 Task: Sort the products in the category "Tofu & Meat Alternatives" by price (highest first).
Action: Mouse moved to (839, 310)
Screenshot: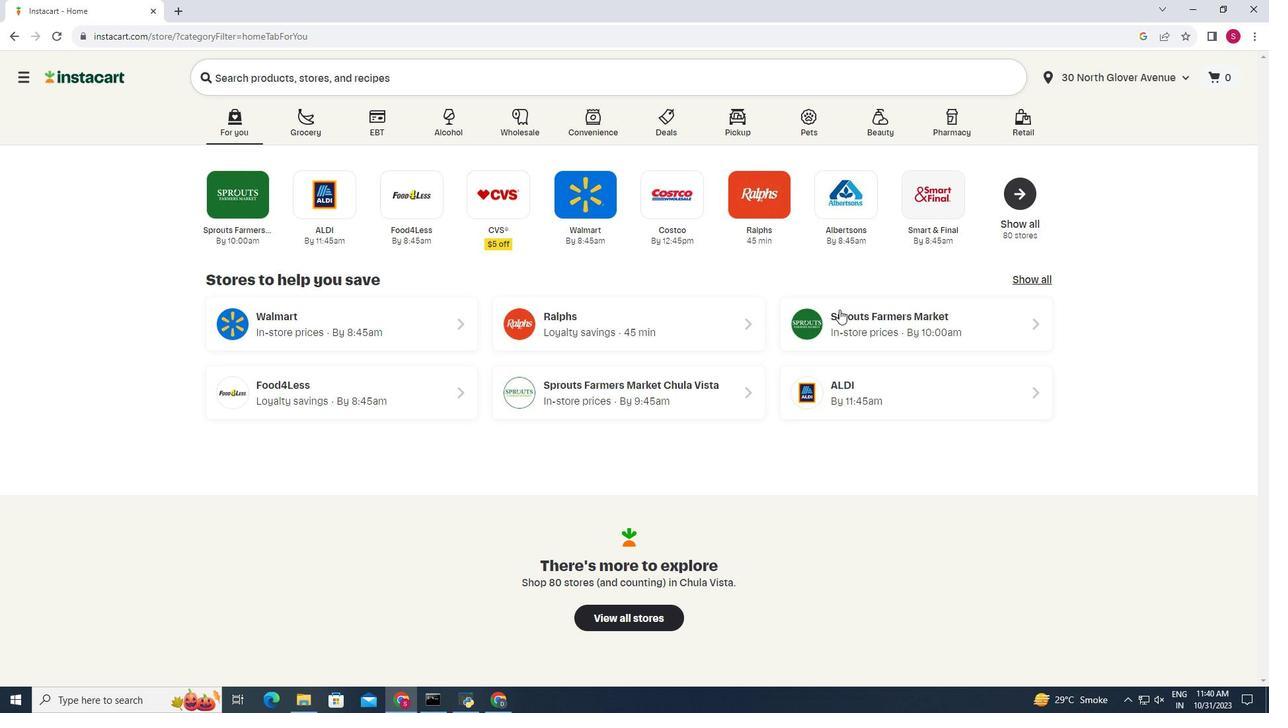 
Action: Mouse pressed left at (839, 310)
Screenshot: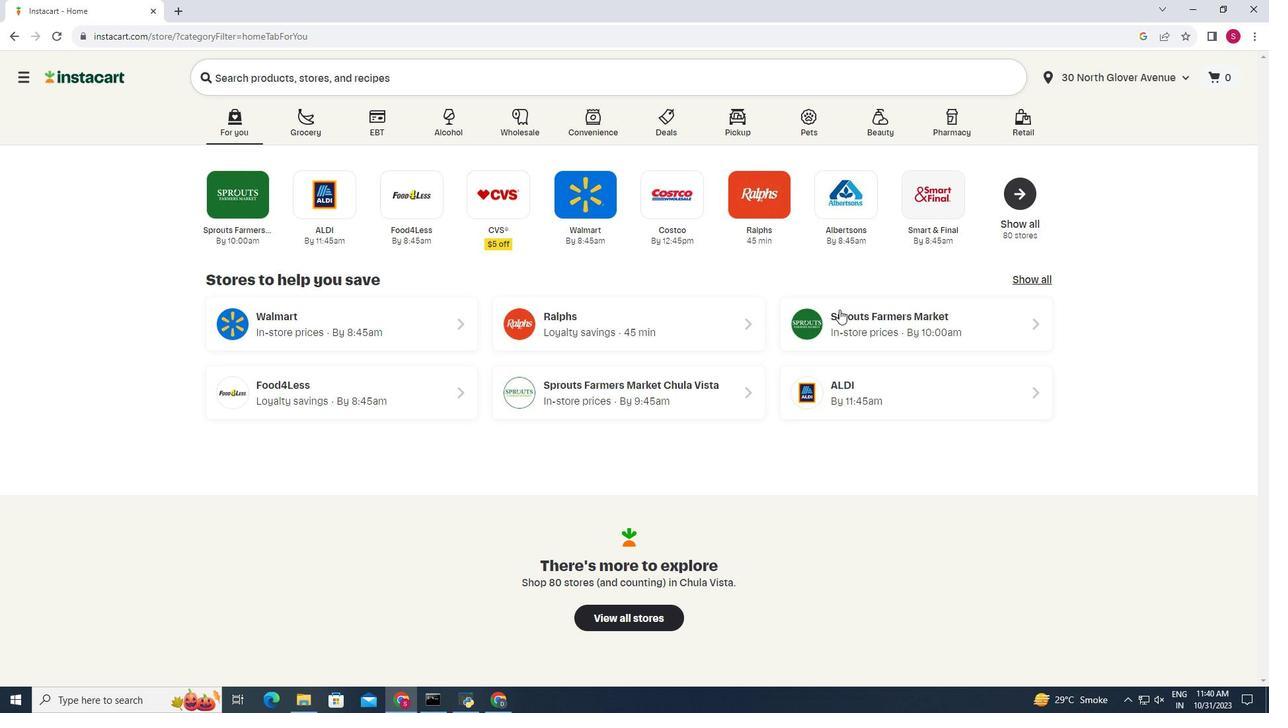 
Action: Mouse moved to (32, 573)
Screenshot: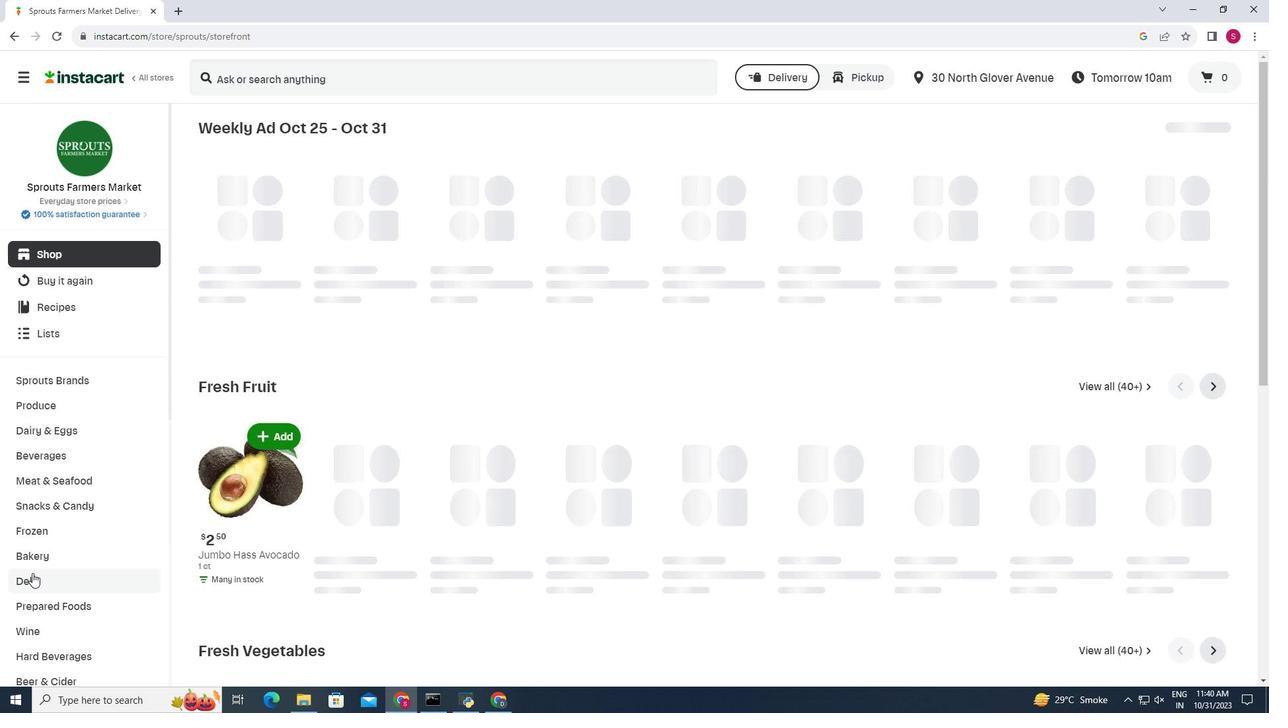 
Action: Mouse pressed left at (32, 573)
Screenshot: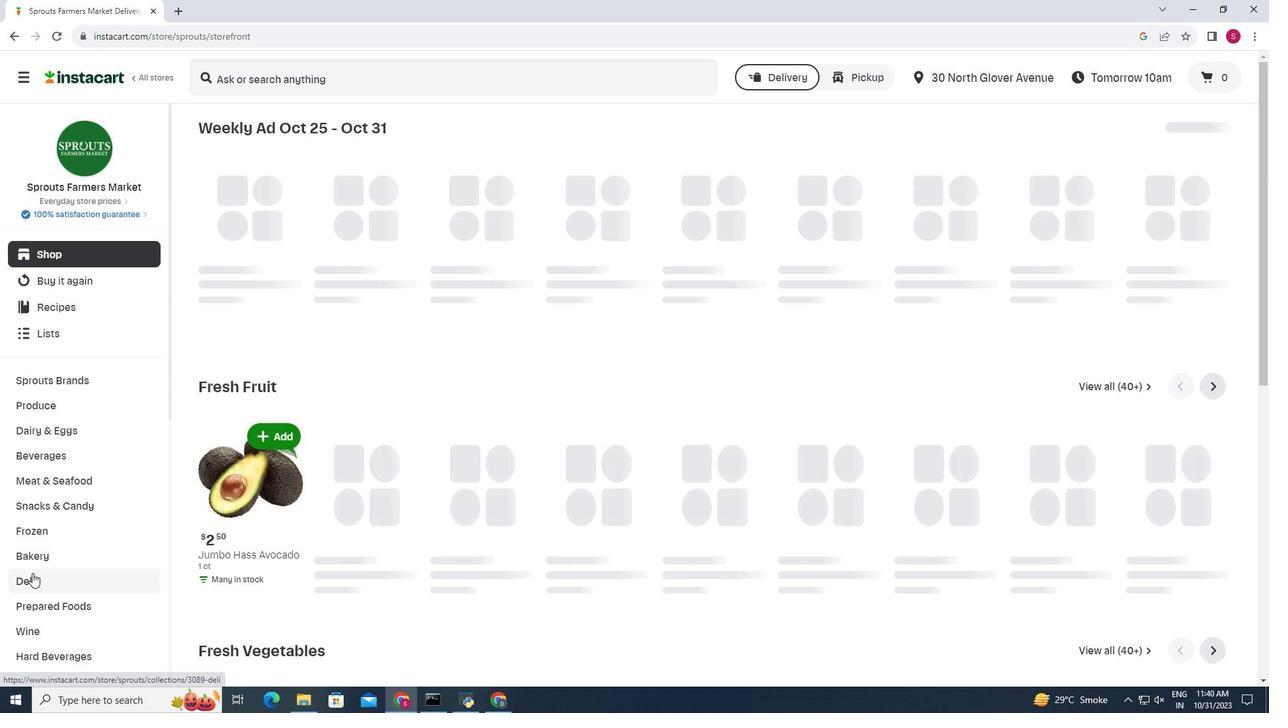 
Action: Mouse moved to (590, 166)
Screenshot: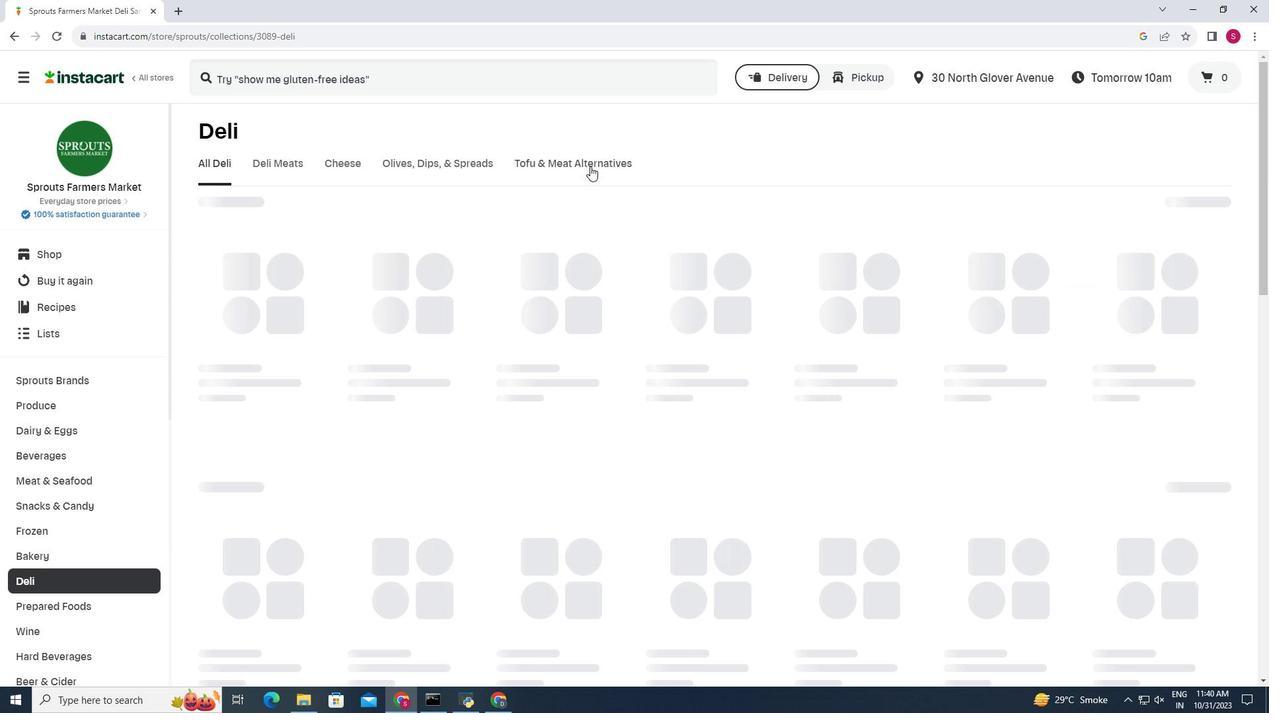 
Action: Mouse pressed left at (590, 166)
Screenshot: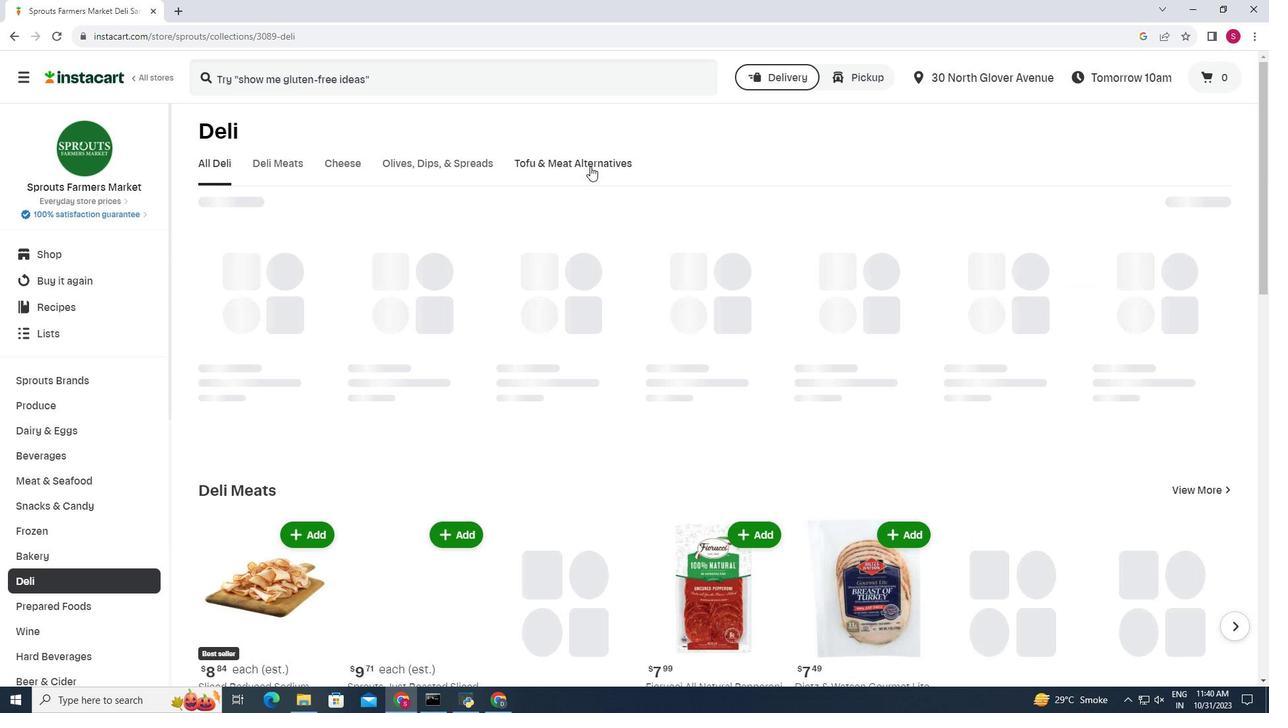 
Action: Mouse moved to (1215, 267)
Screenshot: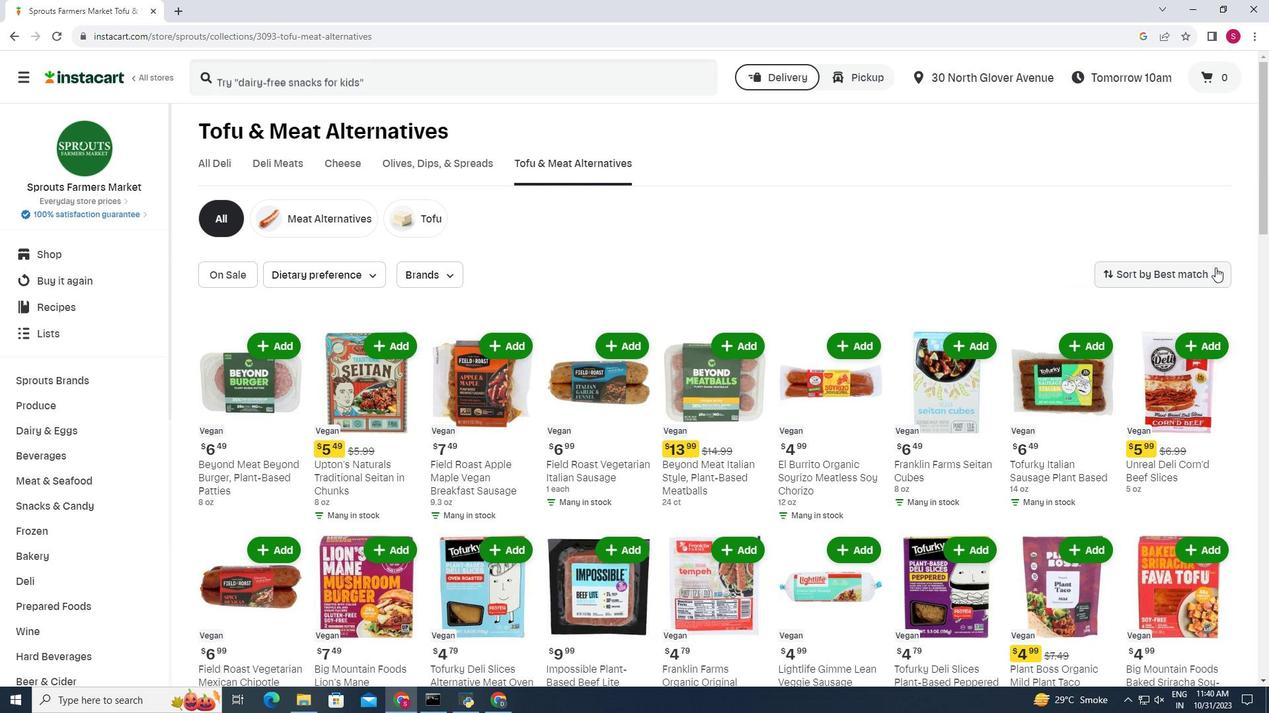 
Action: Mouse pressed left at (1215, 267)
Screenshot: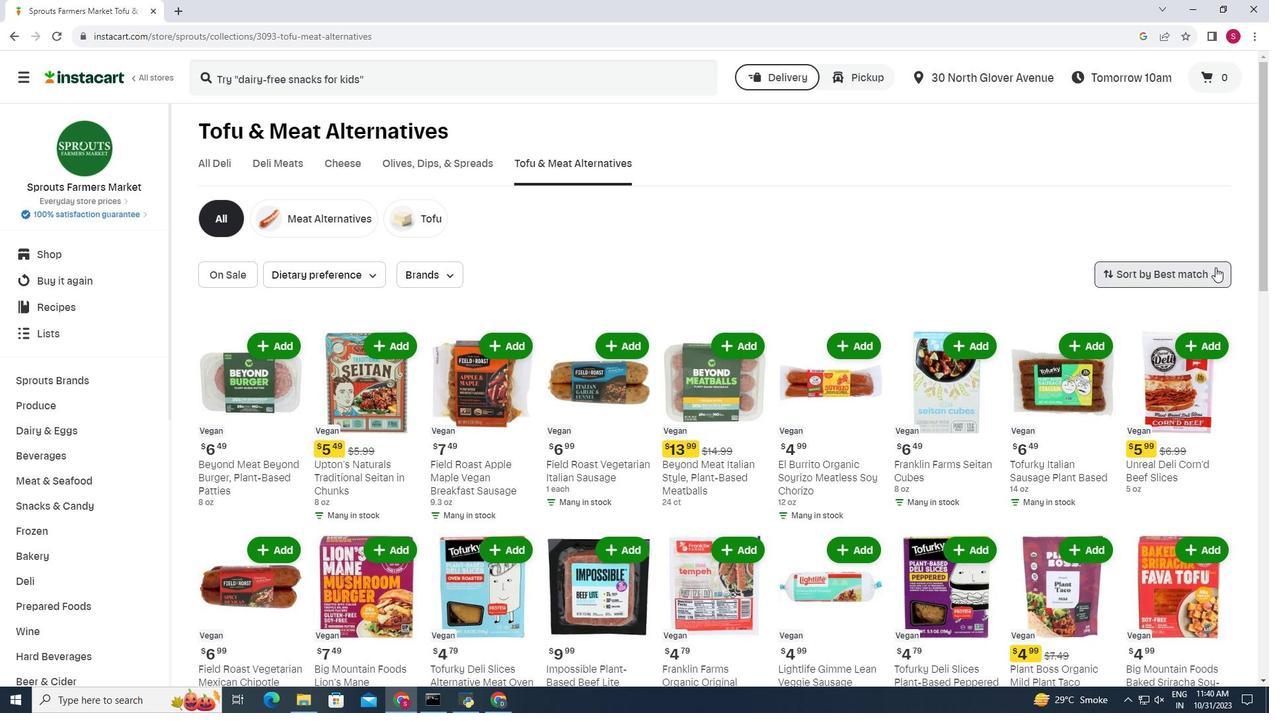 
Action: Mouse moved to (1190, 360)
Screenshot: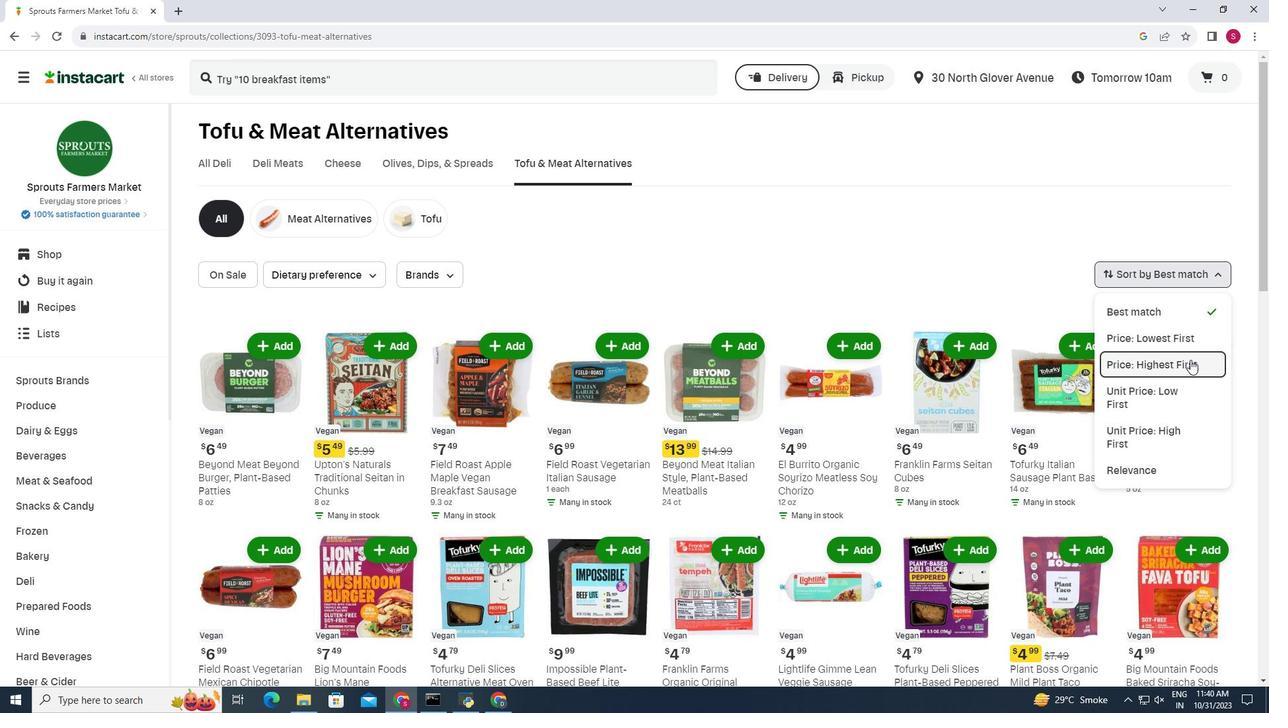 
Action: Mouse pressed left at (1190, 360)
Screenshot: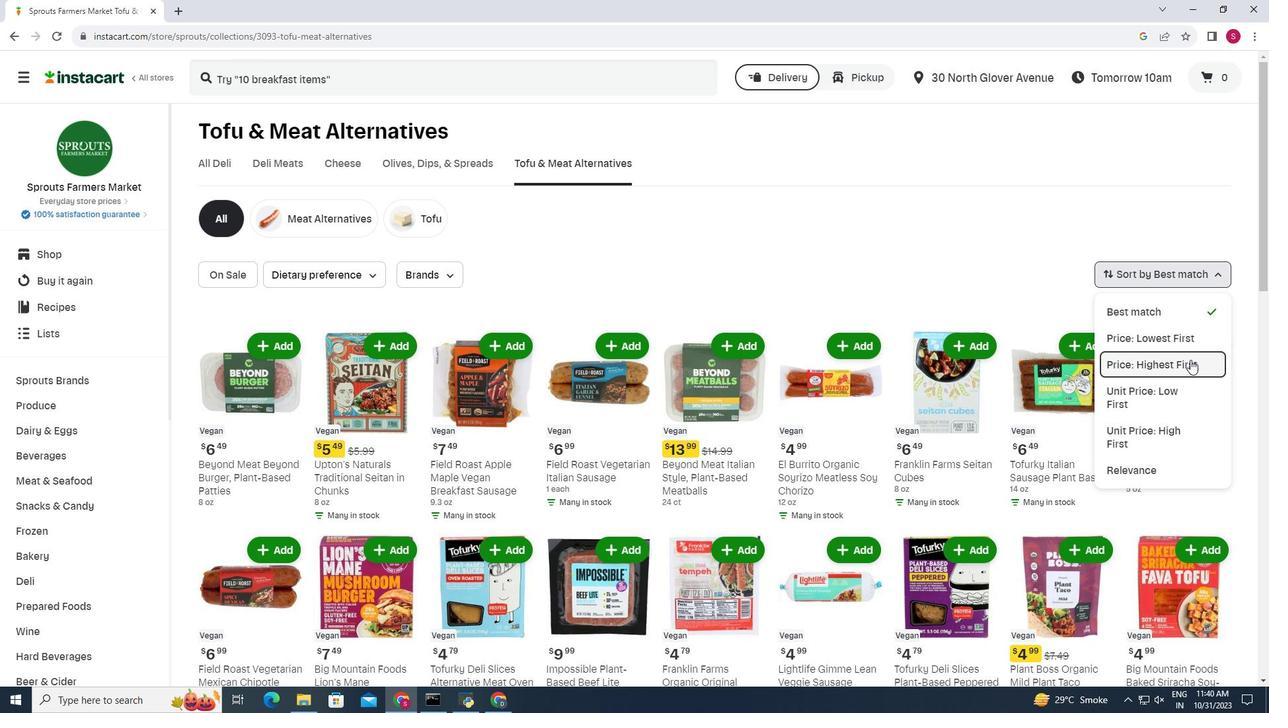 
Action: Mouse moved to (754, 269)
Screenshot: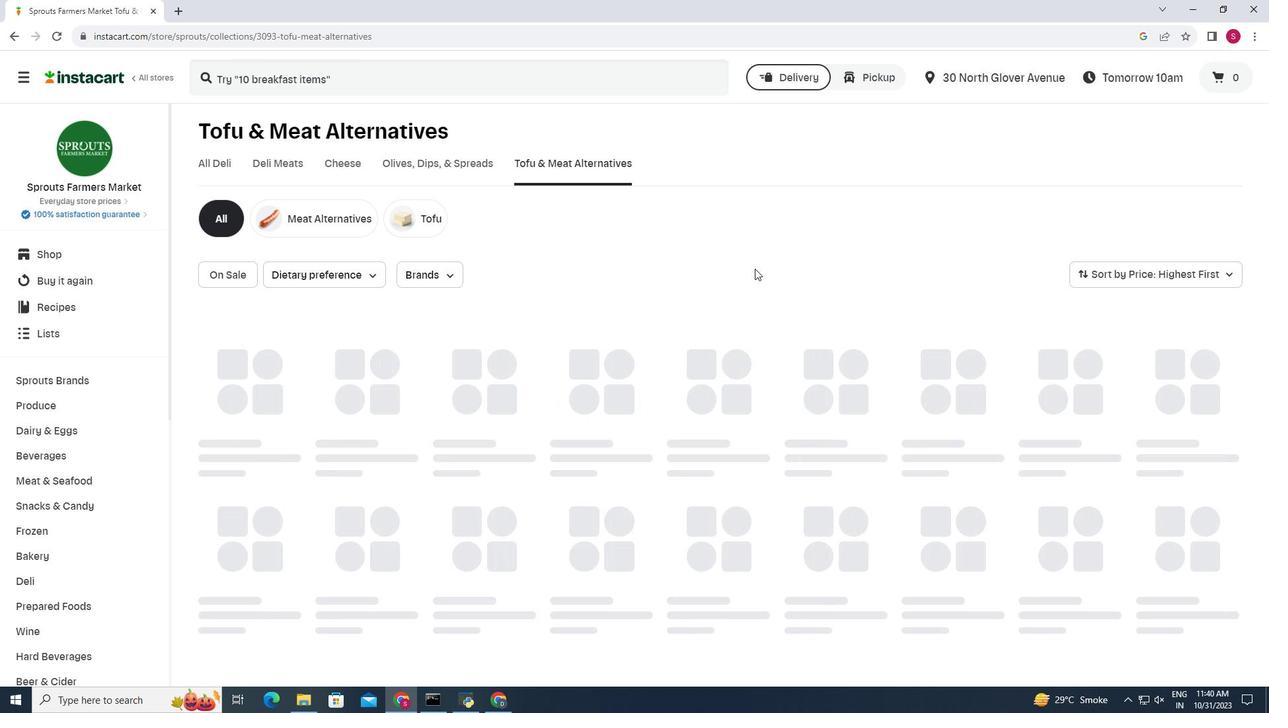 
Action: Mouse scrolled (754, 268) with delta (0, 0)
Screenshot: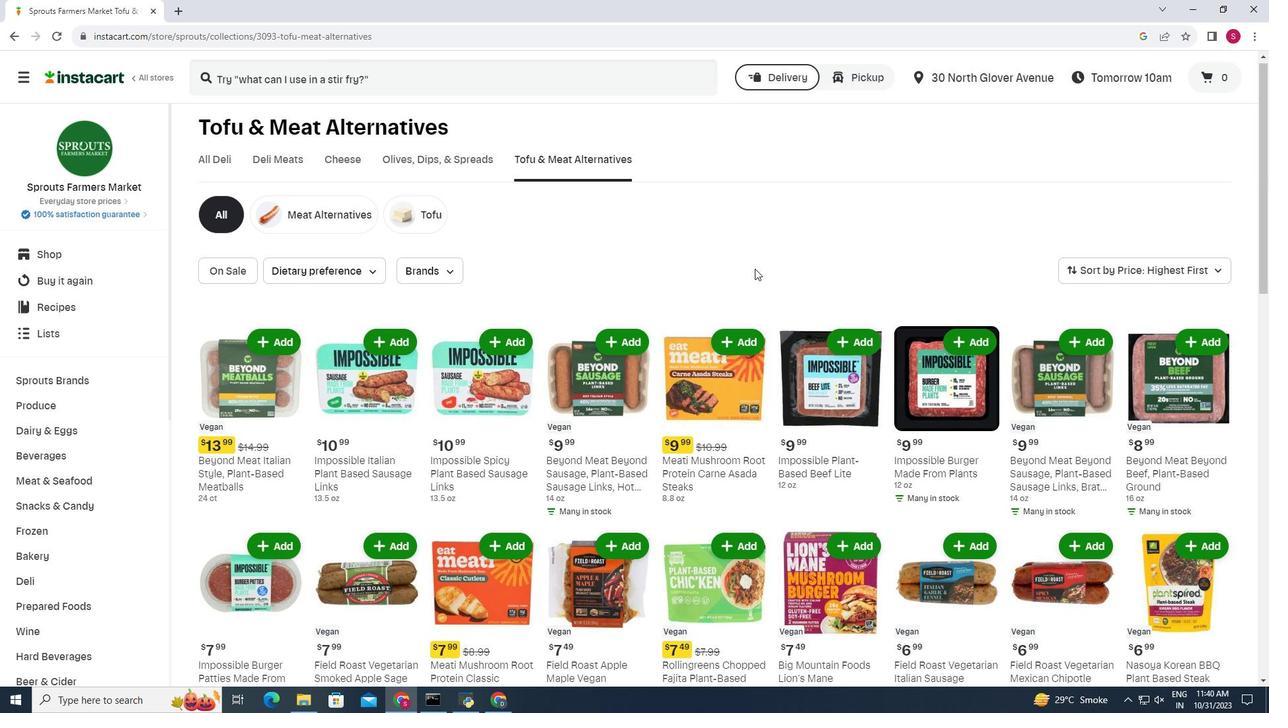 
Action: Mouse scrolled (754, 268) with delta (0, 0)
Screenshot: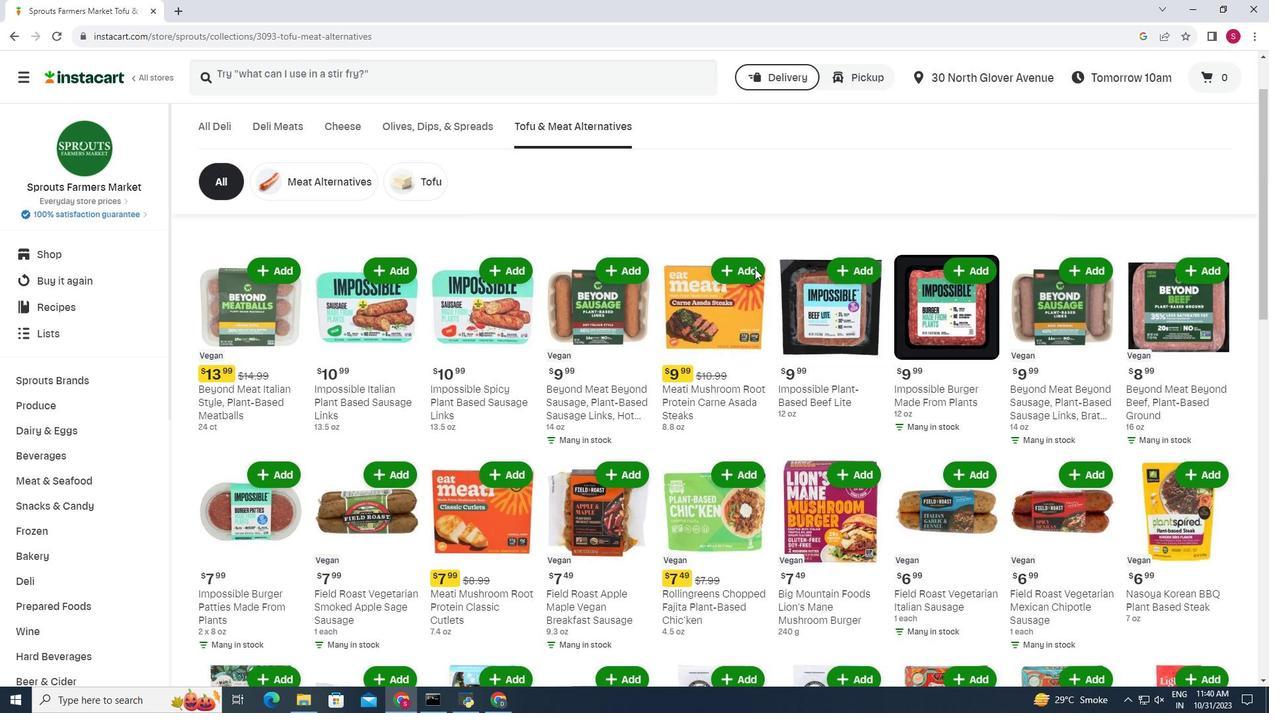 
Action: Mouse scrolled (754, 268) with delta (0, 0)
Screenshot: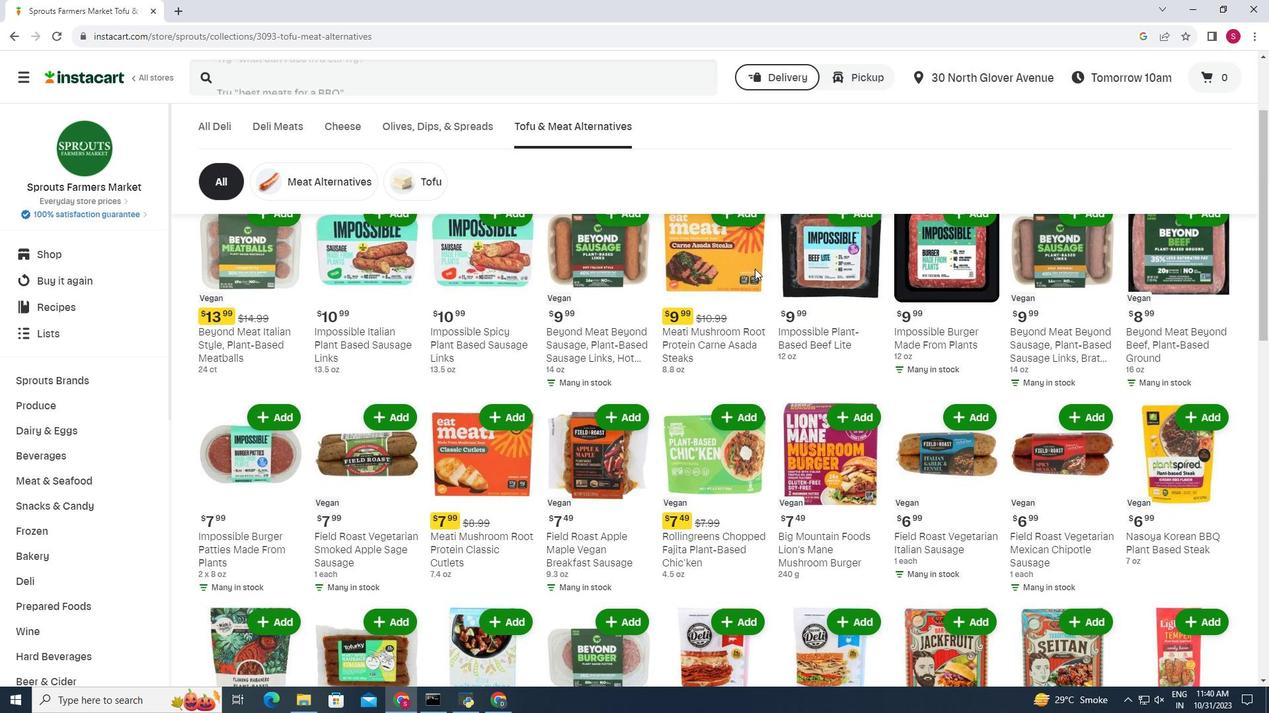 
Action: Mouse moved to (758, 270)
Screenshot: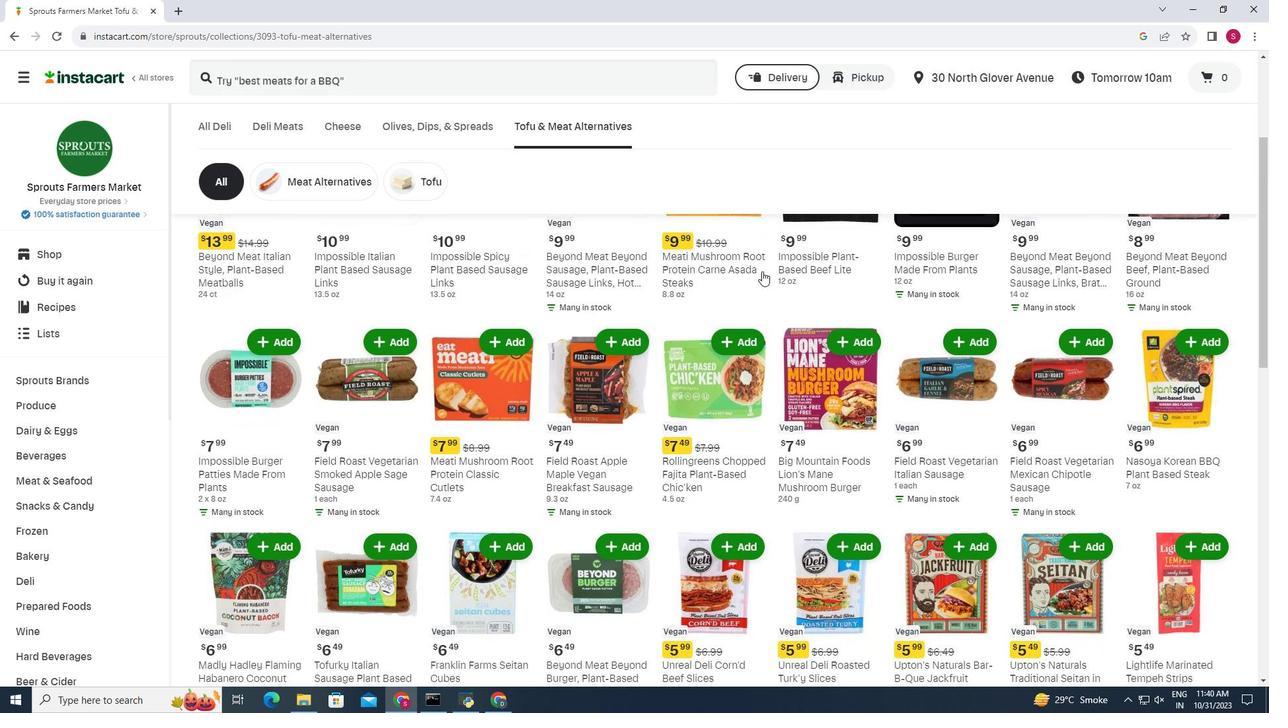 
Action: Mouse scrolled (758, 269) with delta (0, 0)
Screenshot: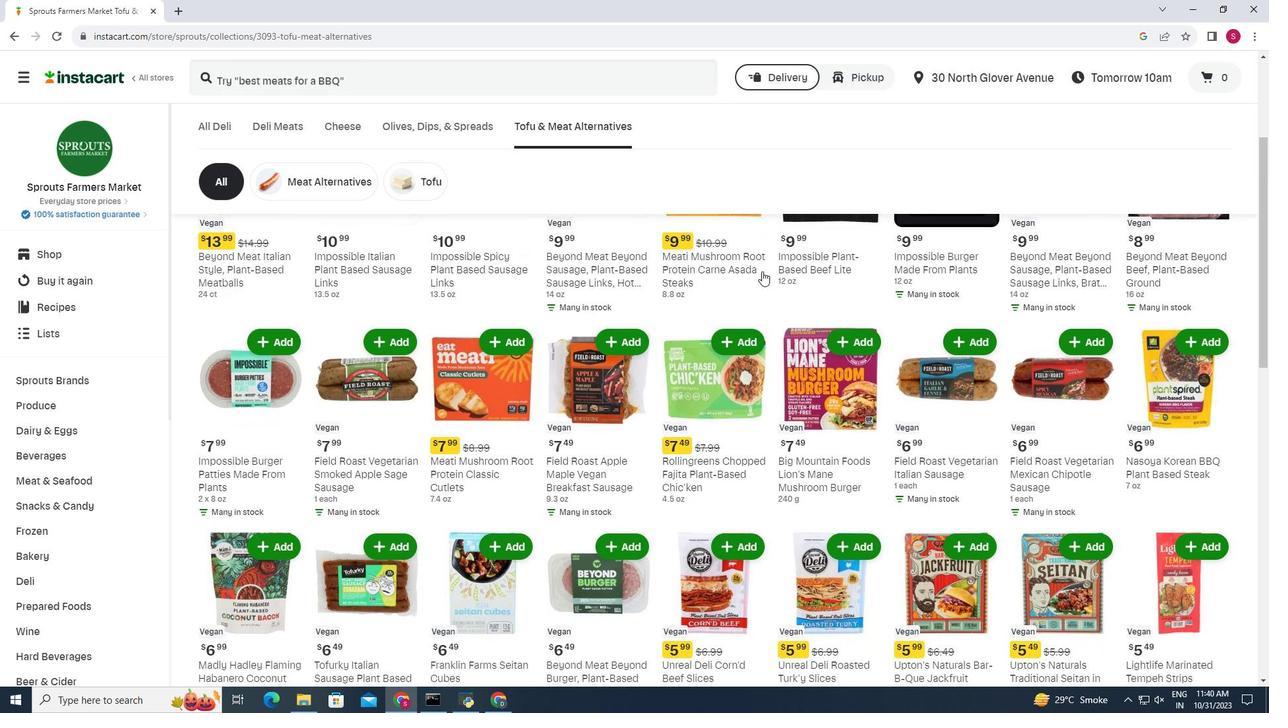 
Action: Mouse moved to (762, 272)
Screenshot: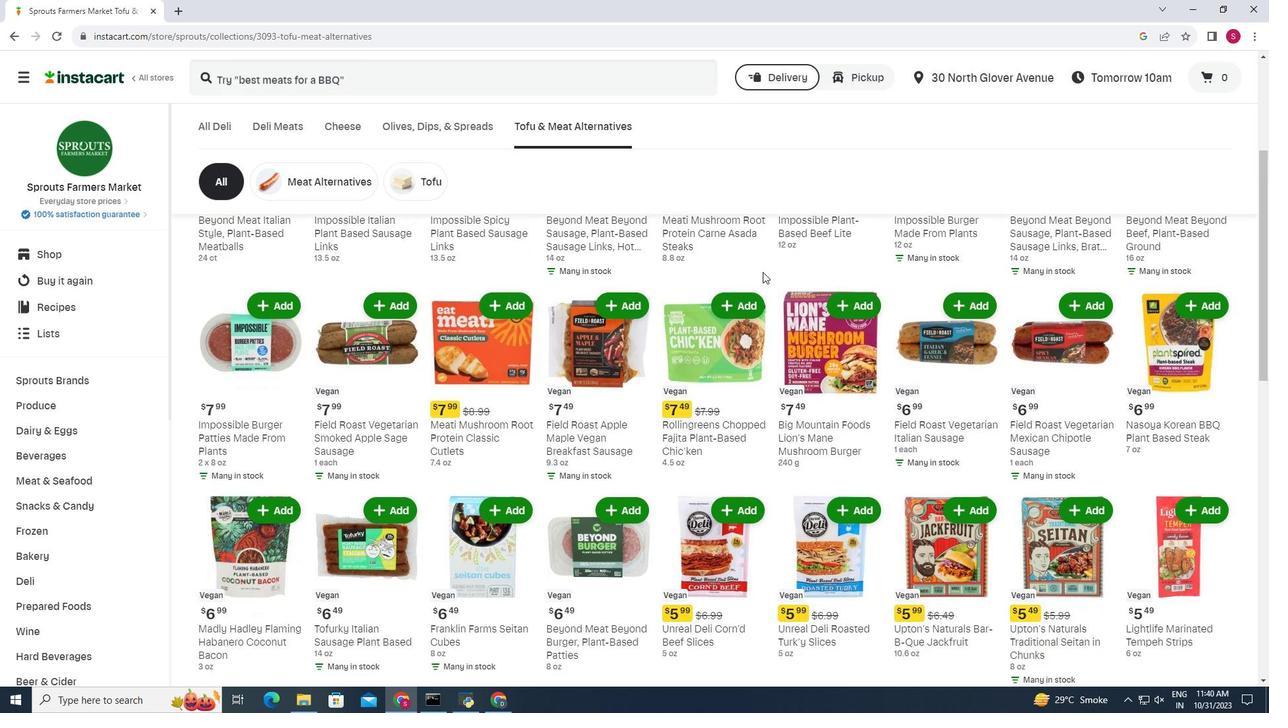 
Action: Mouse scrolled (762, 271) with delta (0, 0)
Screenshot: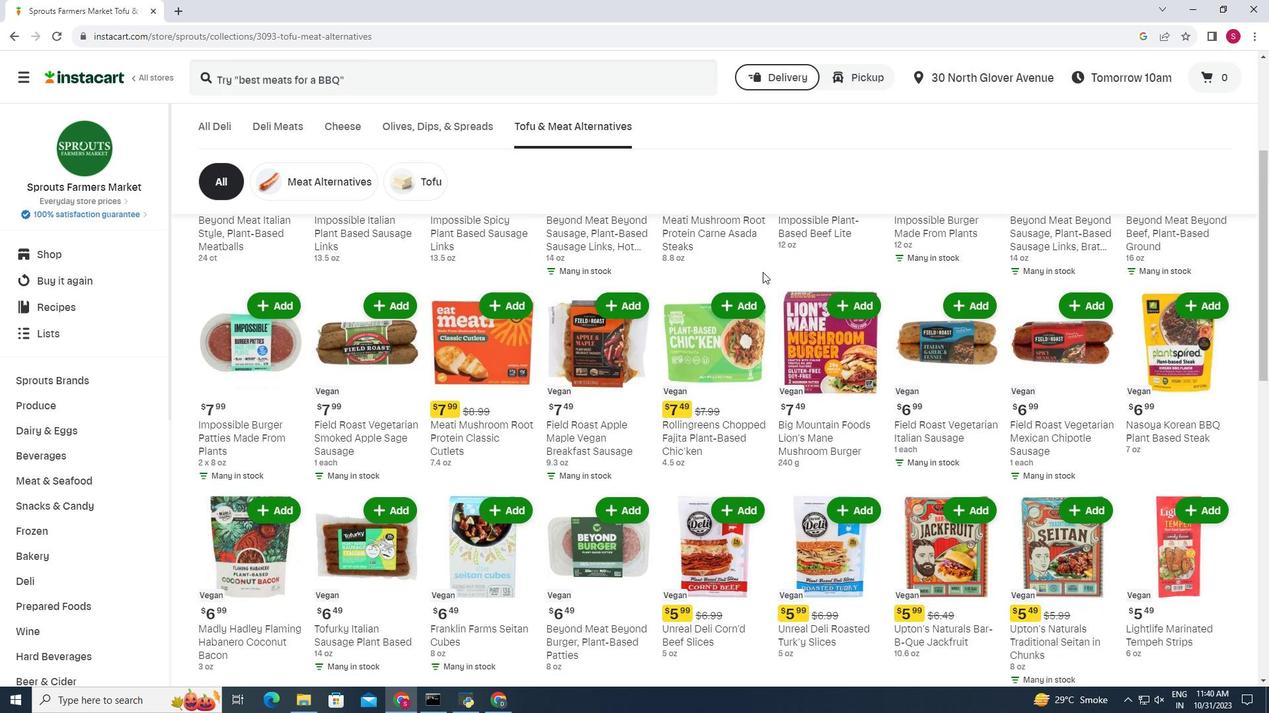 
Action: Mouse moved to (786, 299)
Screenshot: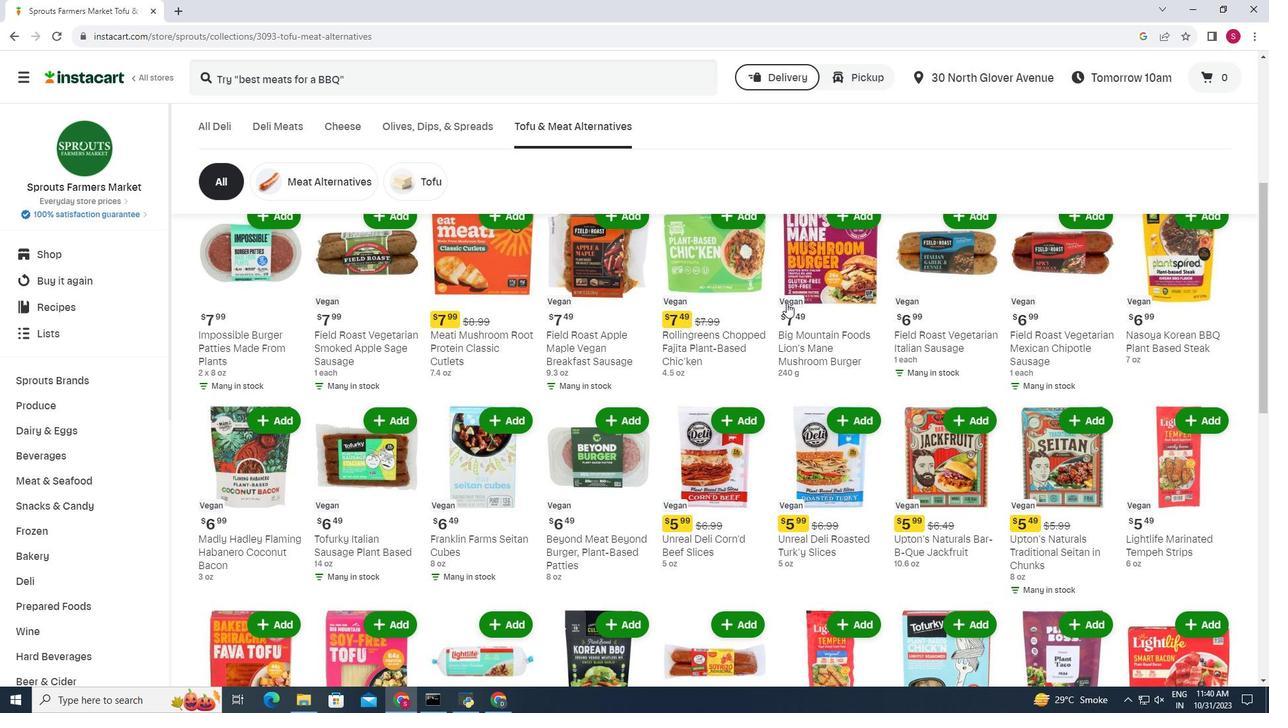 
Action: Mouse scrolled (786, 298) with delta (0, 0)
Screenshot: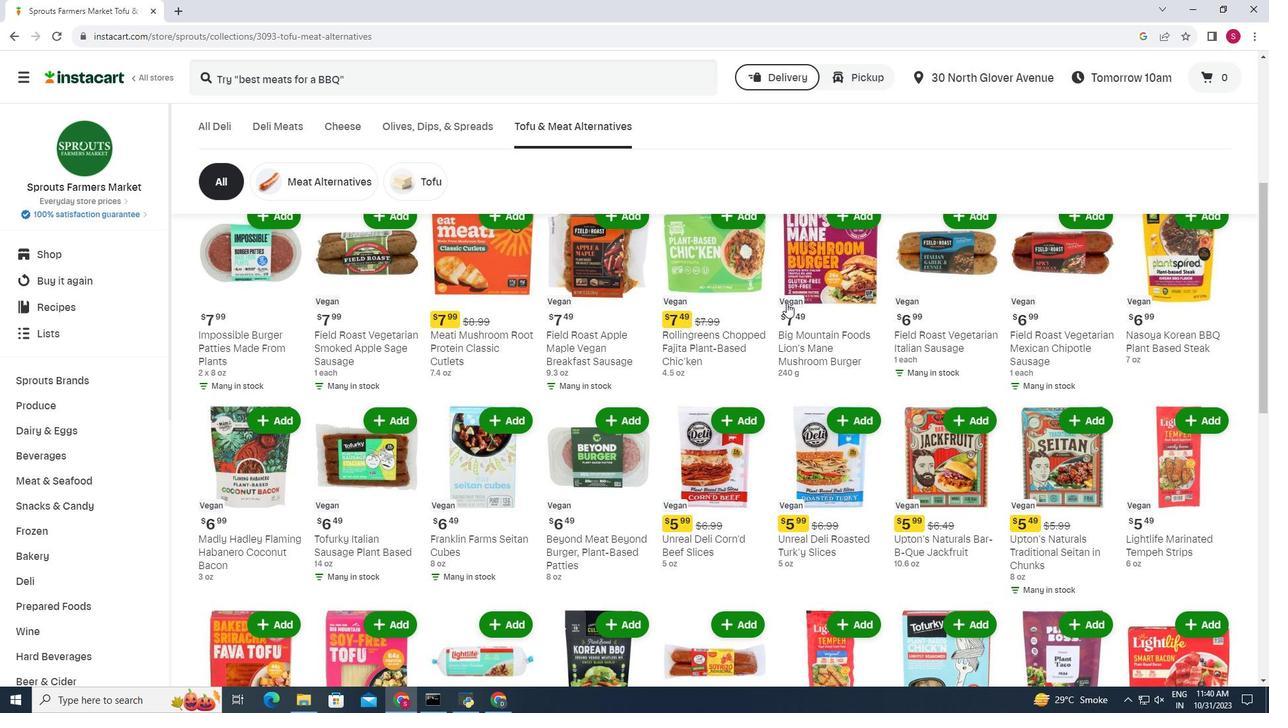 
Action: Mouse moved to (786, 307)
Screenshot: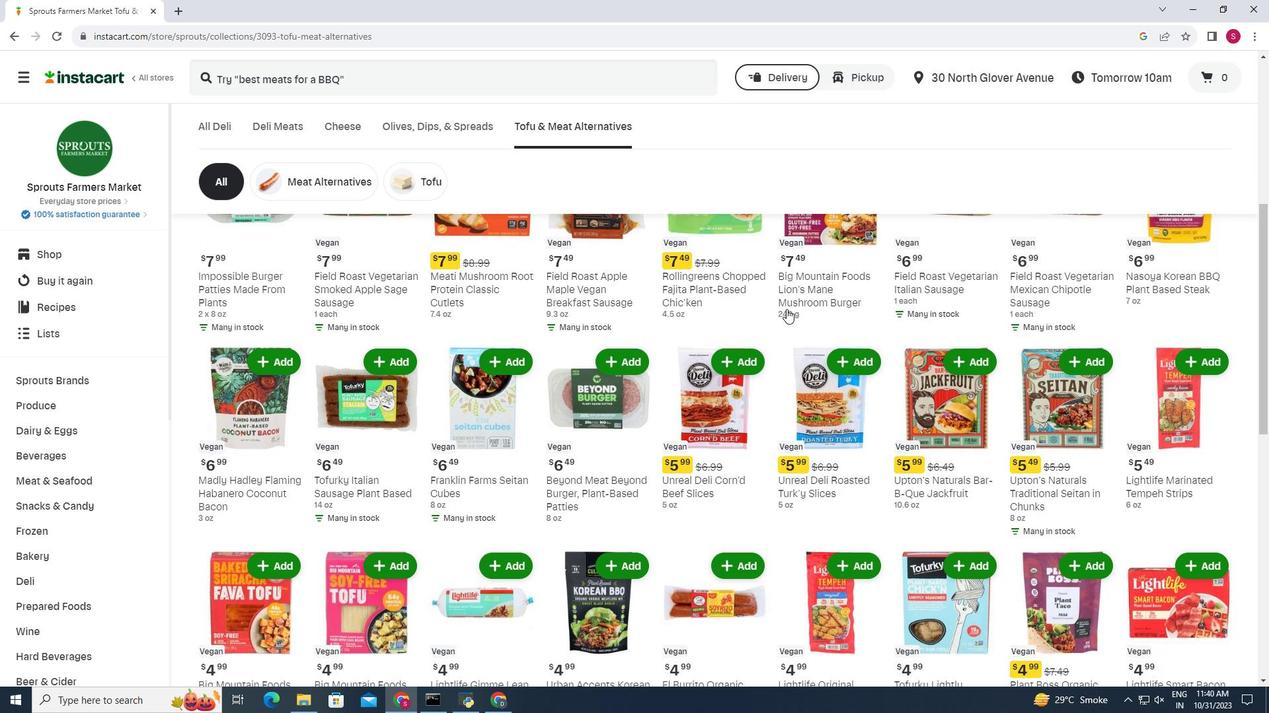 
Action: Mouse scrolled (786, 306) with delta (0, 0)
Screenshot: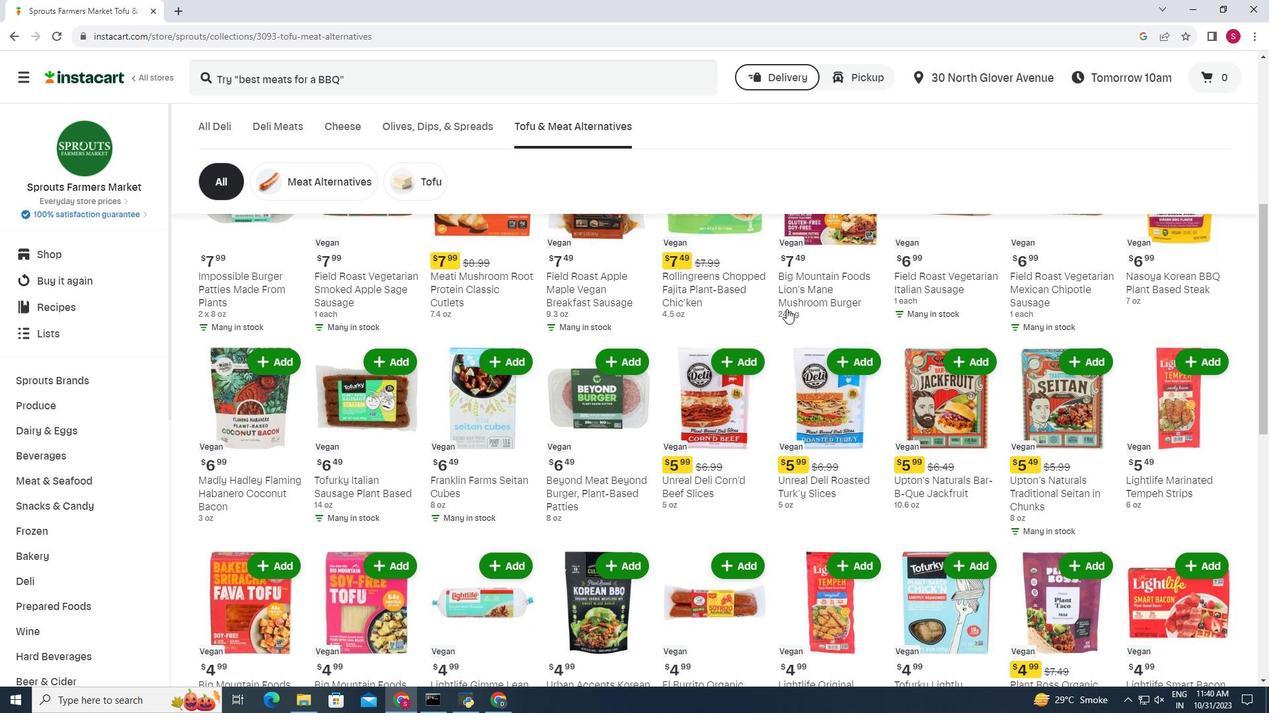 
Action: Mouse moved to (784, 313)
Screenshot: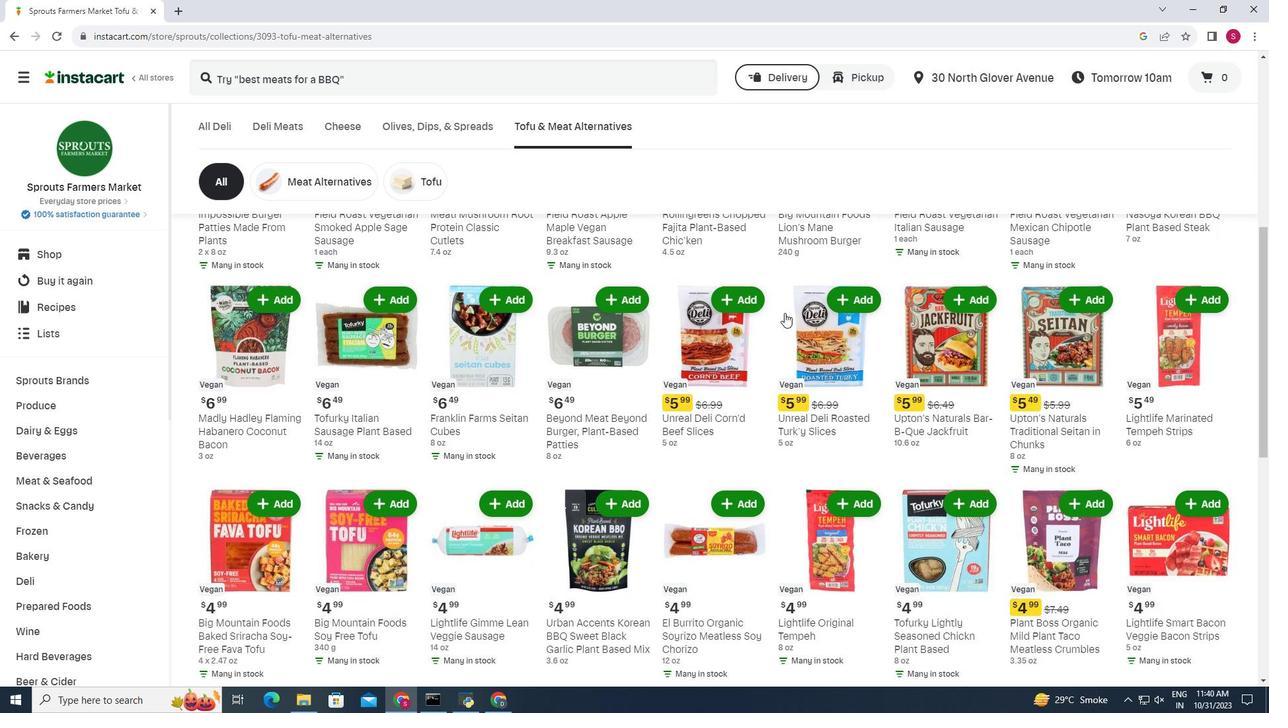 
Action: Mouse scrolled (784, 312) with delta (0, 0)
Screenshot: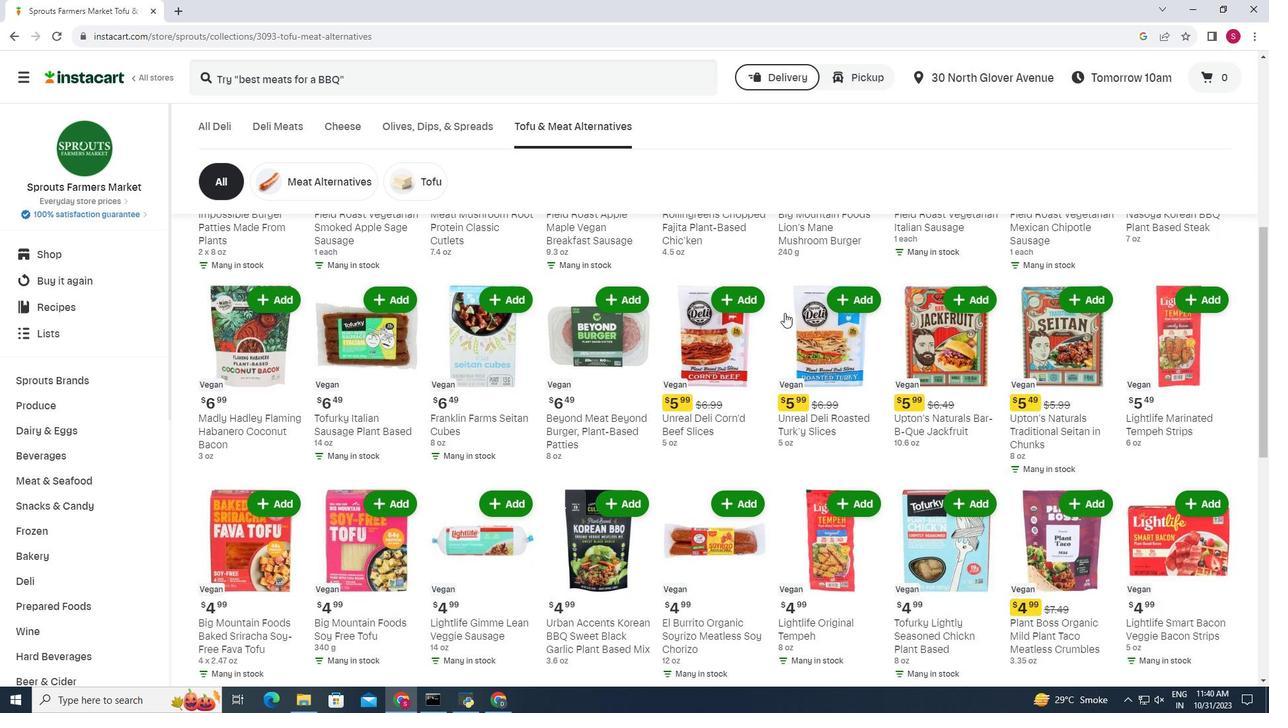 
Action: Mouse moved to (782, 316)
Screenshot: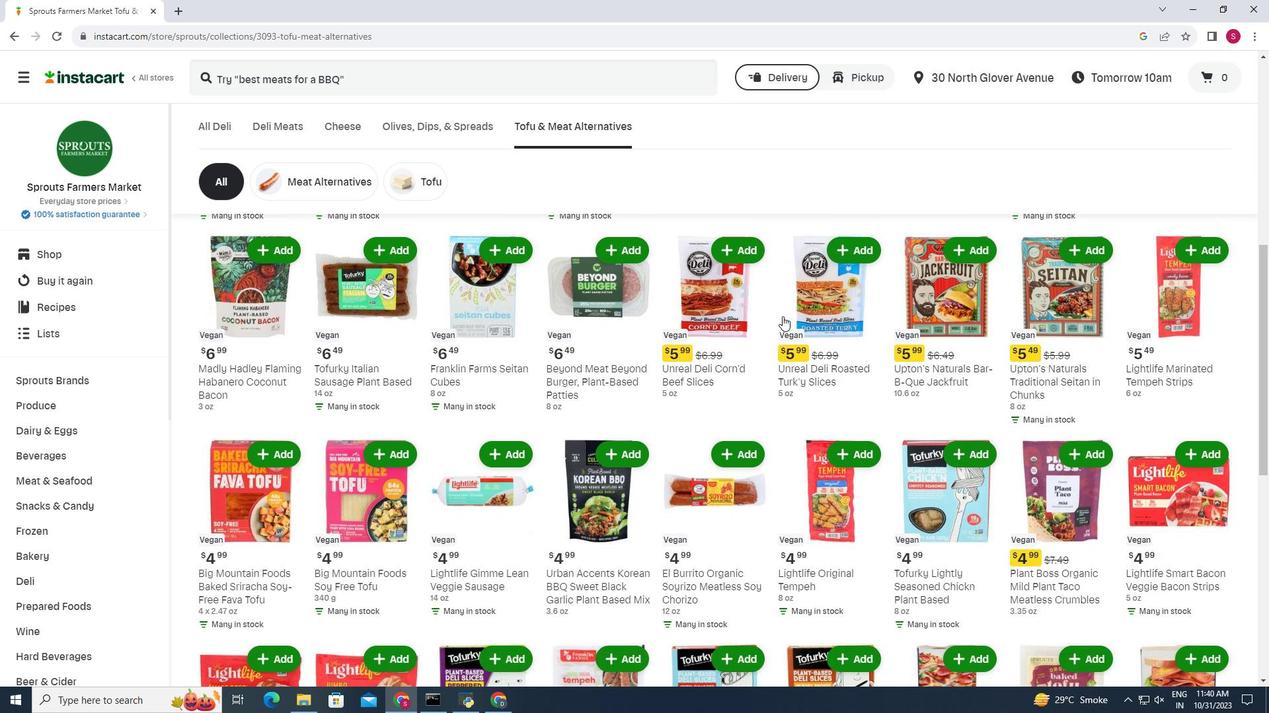 
Action: Mouse scrolled (782, 315) with delta (0, 0)
Screenshot: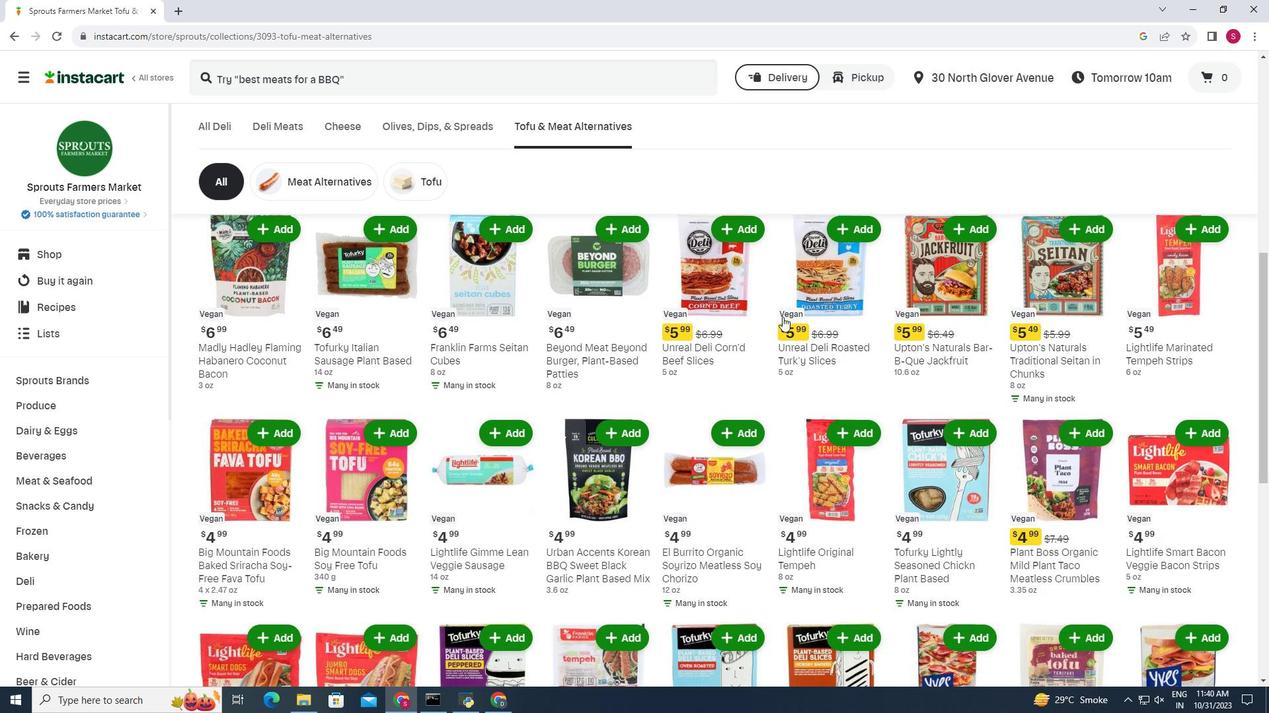 
Action: Mouse moved to (782, 317)
Screenshot: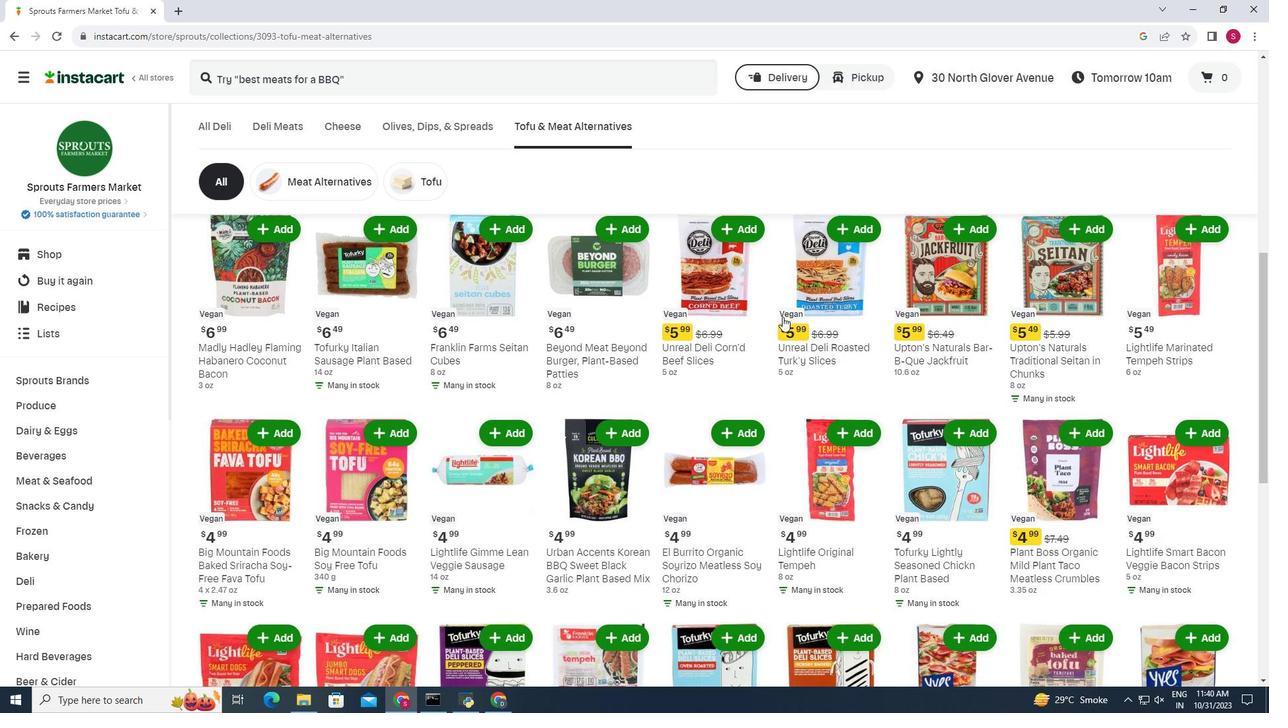 
Action: Mouse scrolled (782, 316) with delta (0, 0)
Screenshot: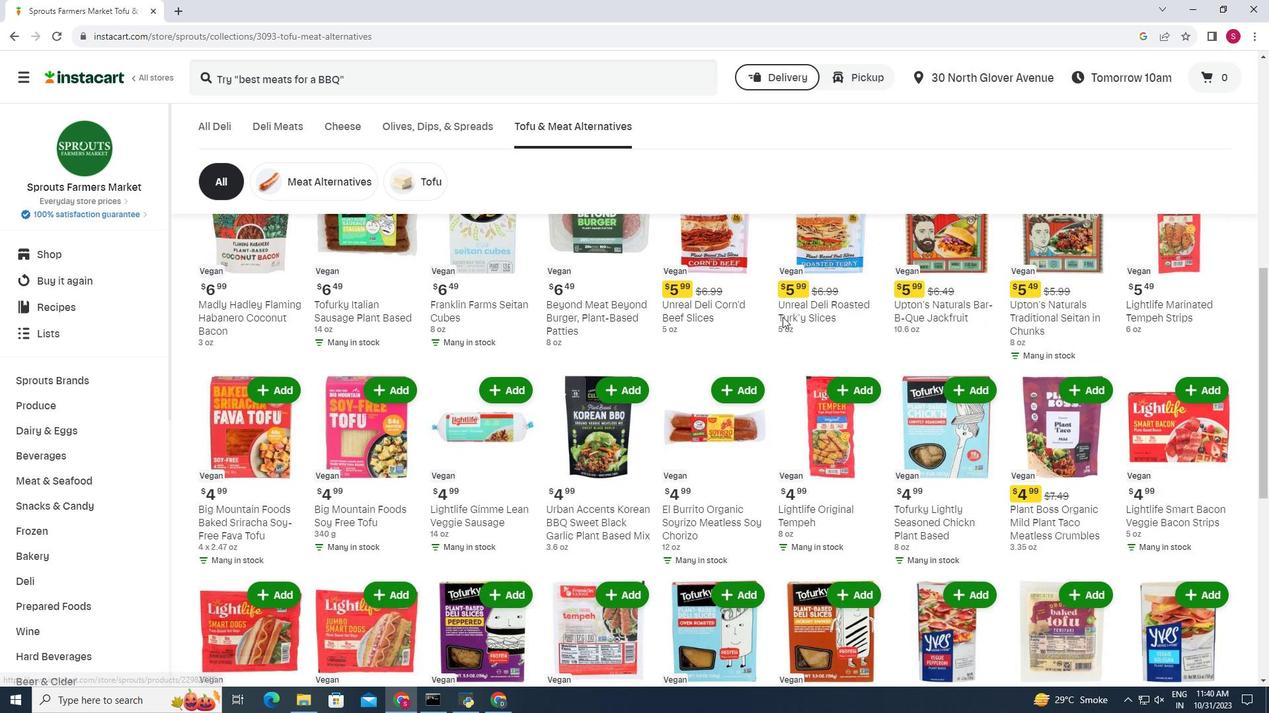 
Action: Mouse moved to (782, 317)
Screenshot: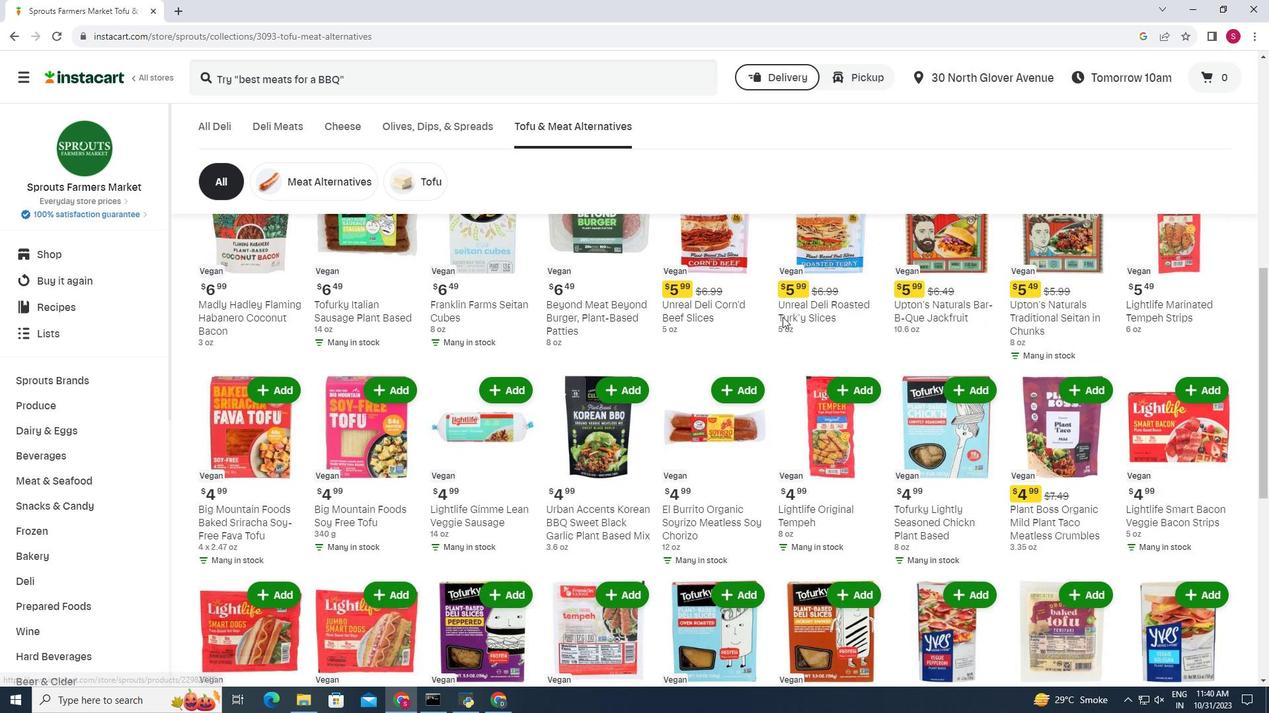 
Action: Mouse scrolled (782, 316) with delta (0, 0)
Screenshot: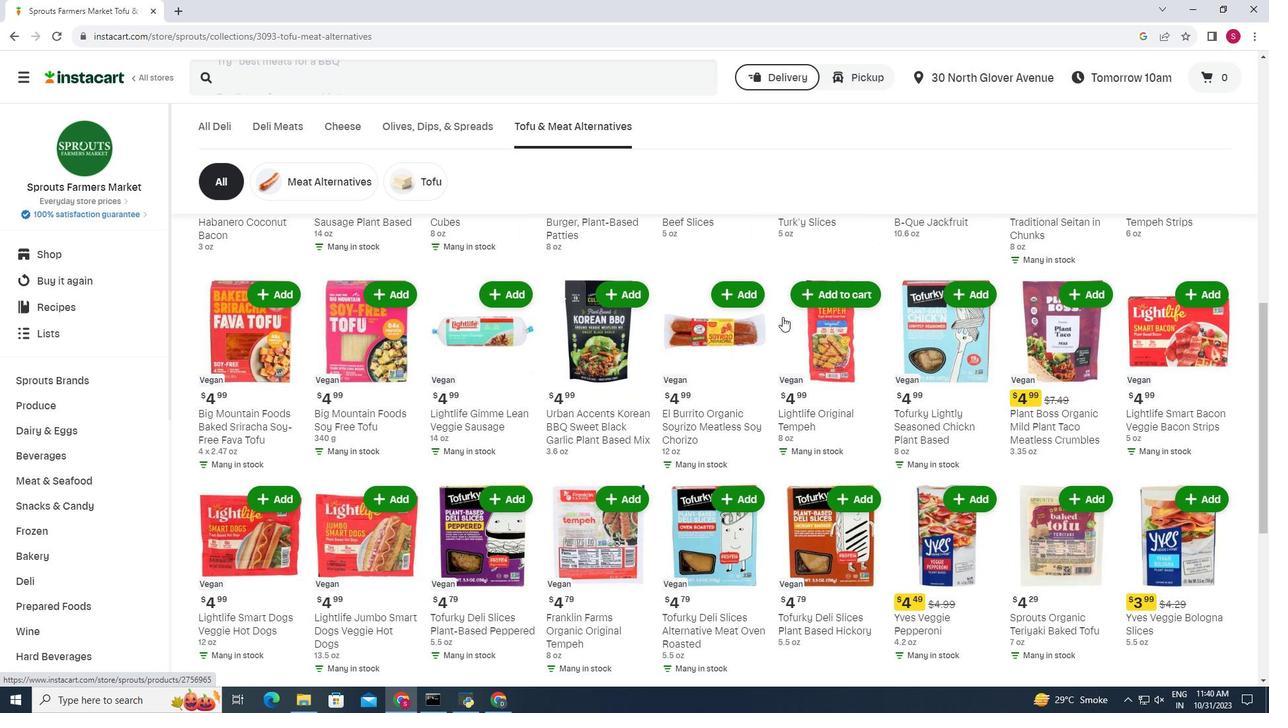 
Action: Mouse scrolled (782, 316) with delta (0, 0)
Screenshot: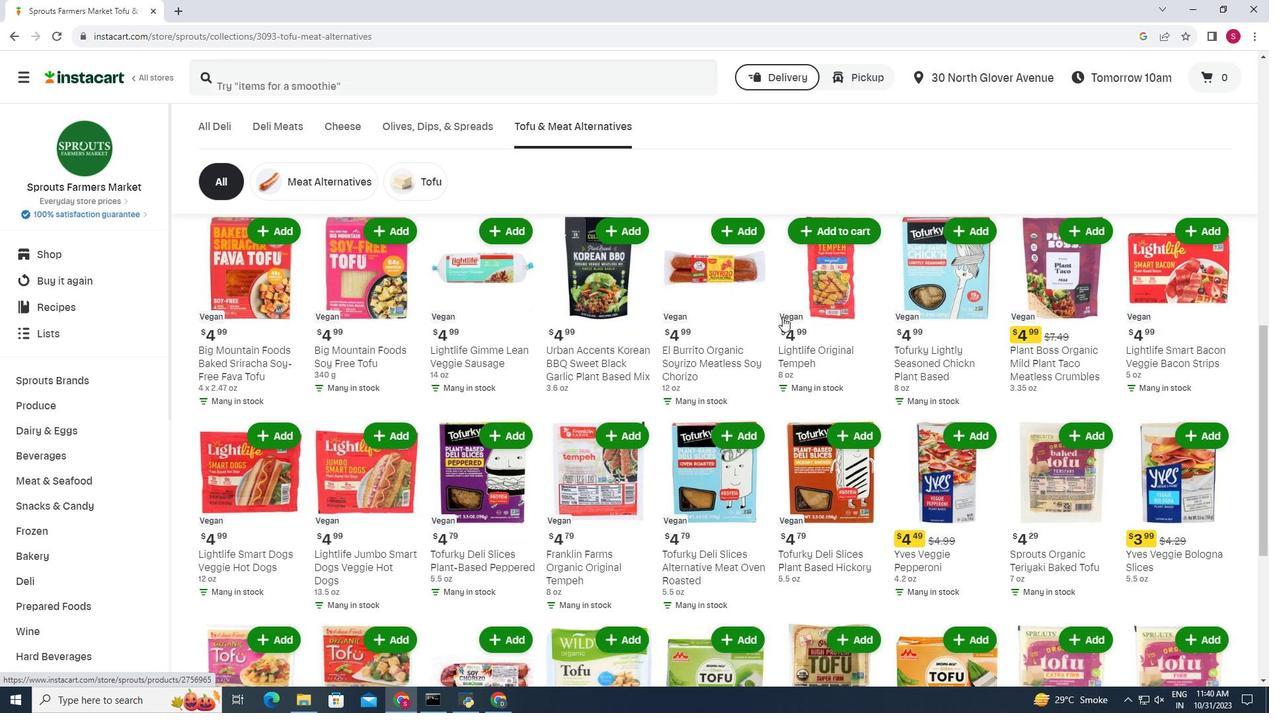 
Action: Mouse scrolled (782, 316) with delta (0, 0)
Screenshot: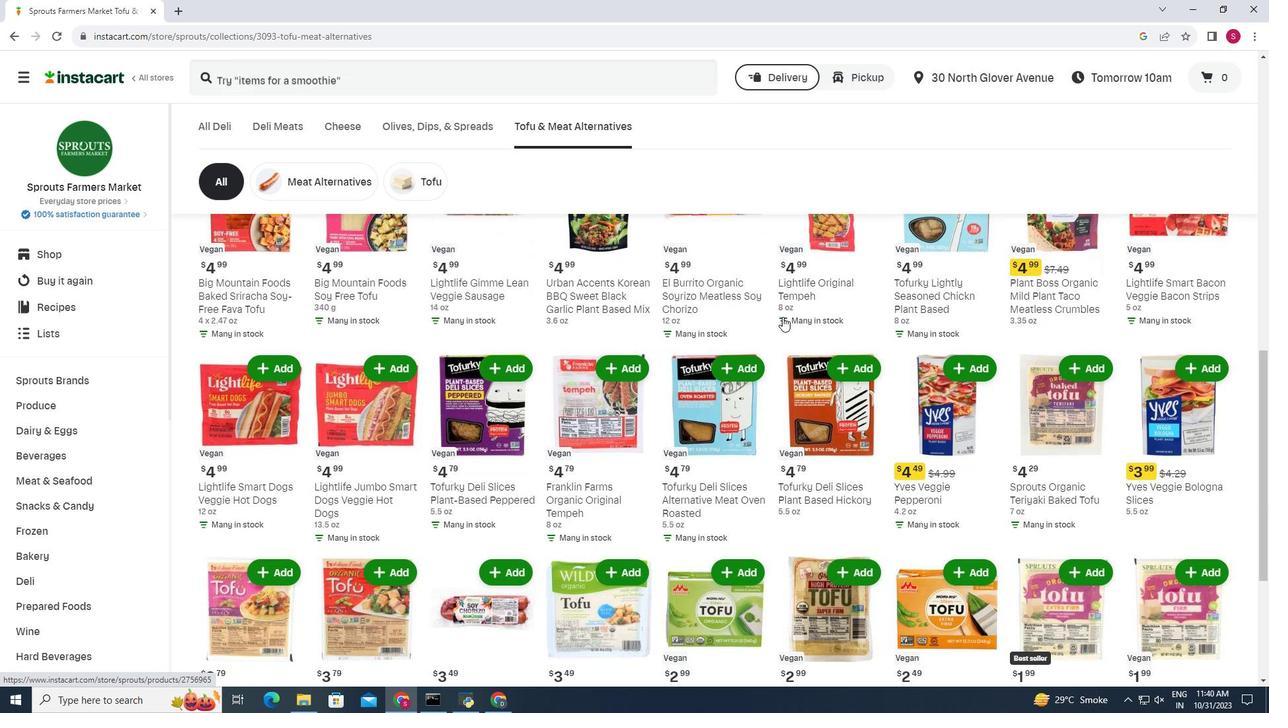 
Action: Mouse scrolled (782, 316) with delta (0, 0)
Screenshot: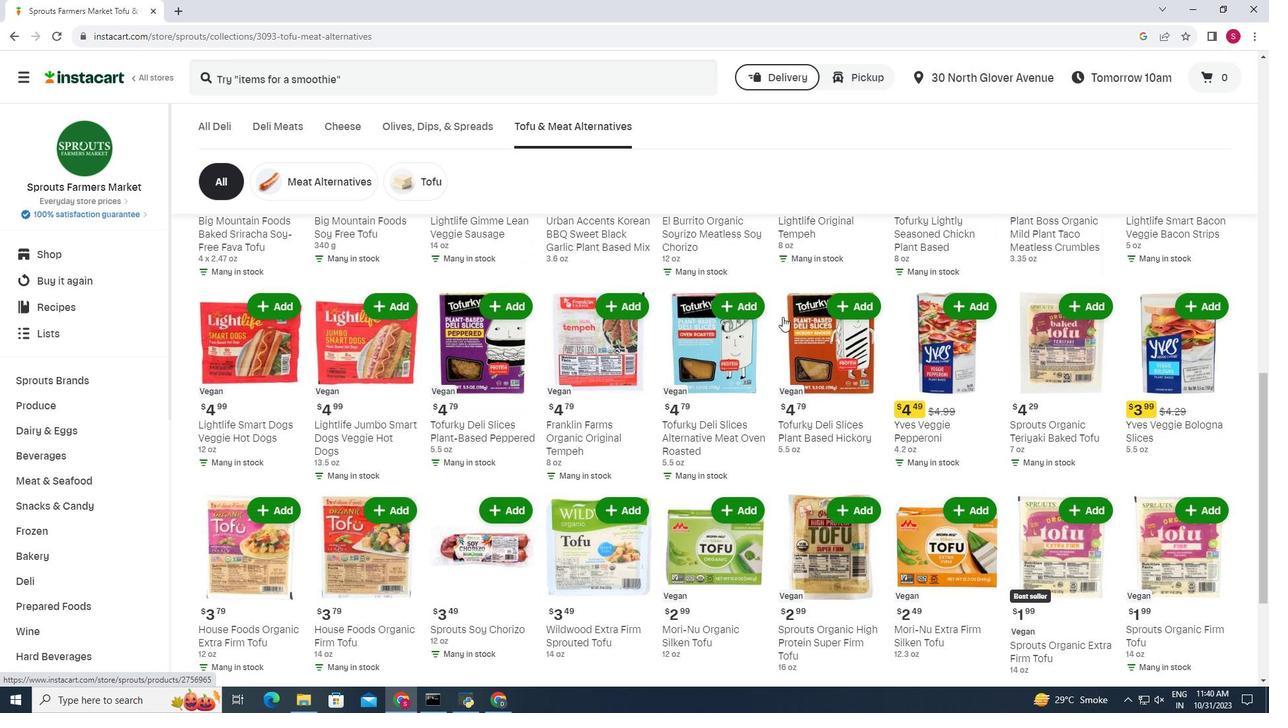 
Action: Mouse scrolled (782, 316) with delta (0, 0)
Screenshot: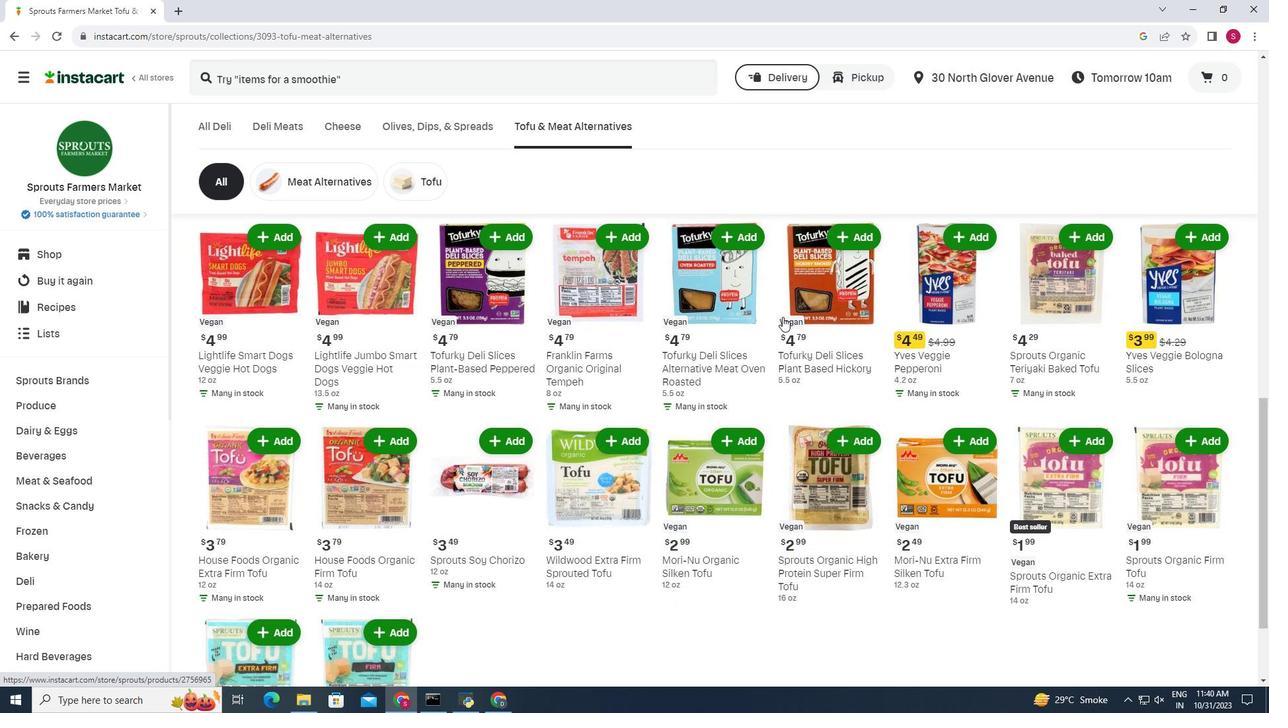
Action: Mouse scrolled (782, 316) with delta (0, 0)
Screenshot: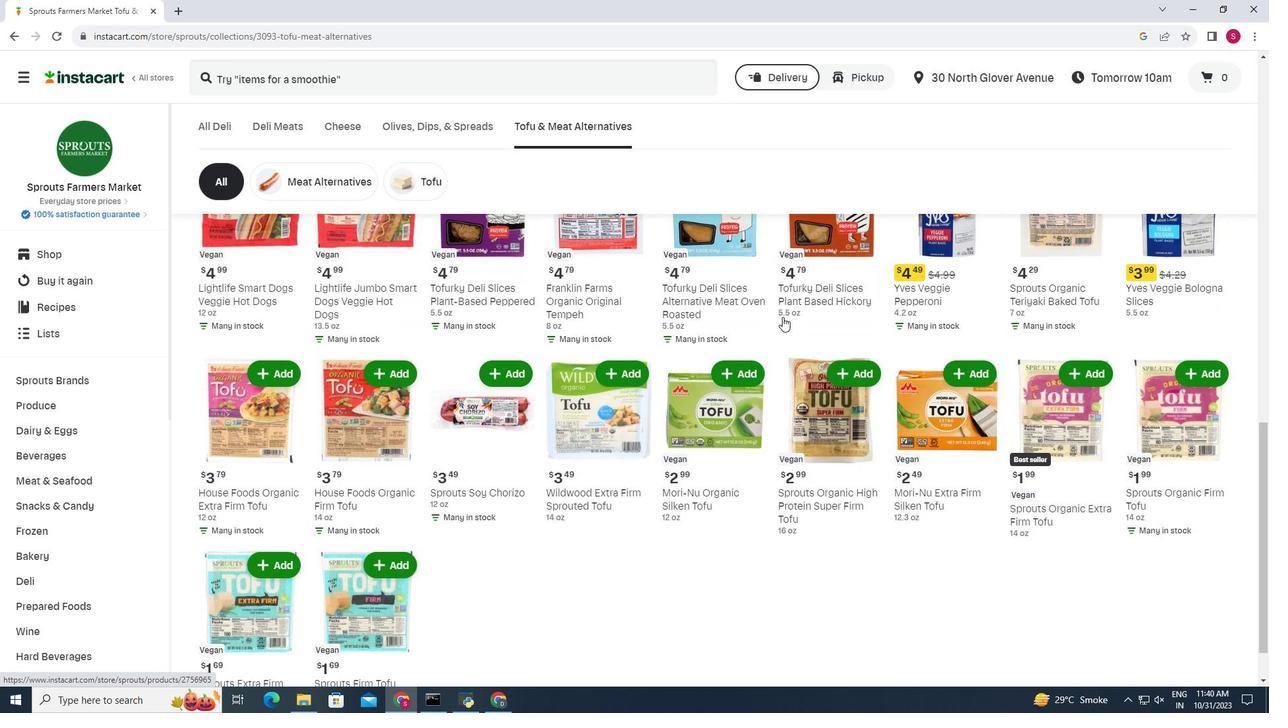 
Action: Mouse scrolled (782, 316) with delta (0, 0)
Screenshot: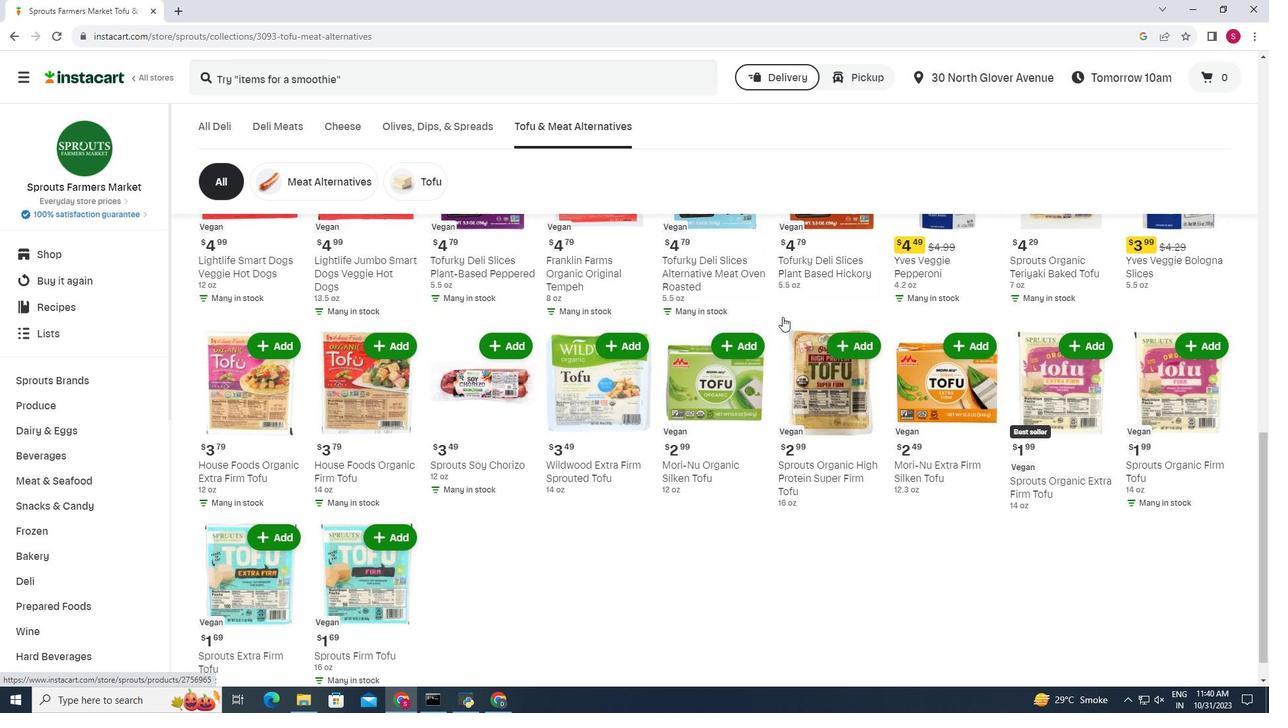 
Action: Mouse moved to (782, 317)
Screenshot: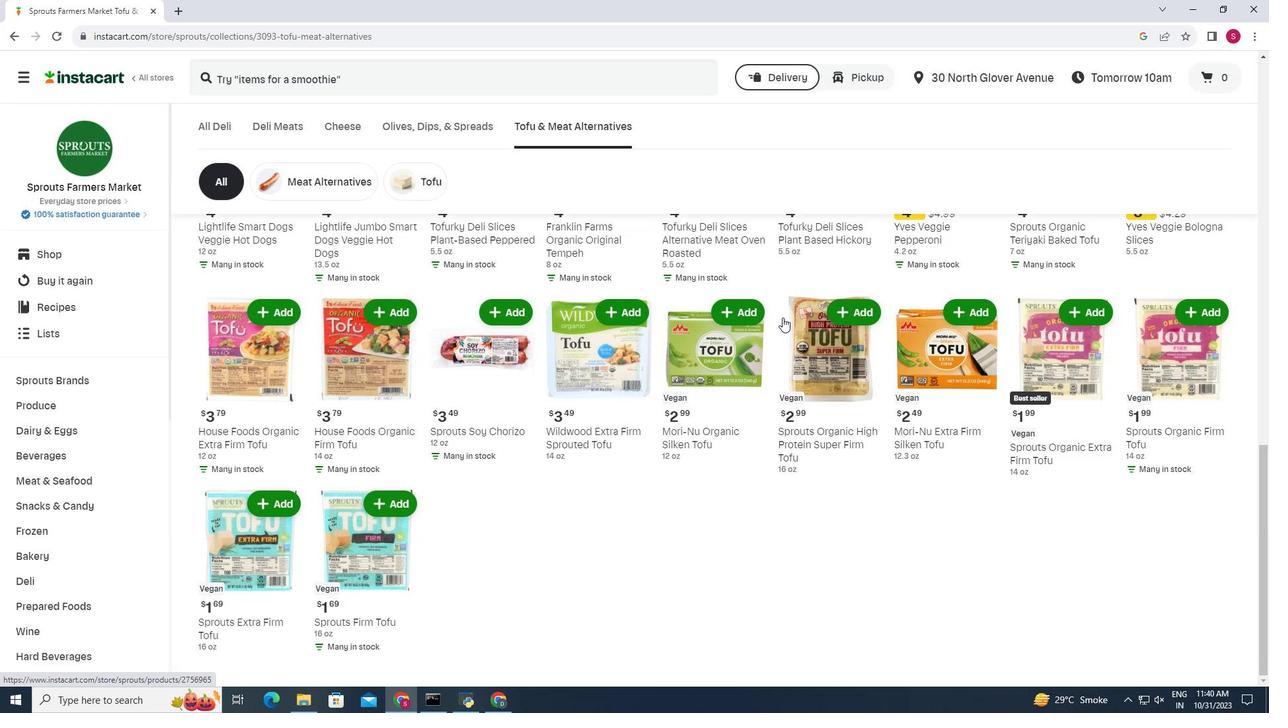 
Action: Mouse scrolled (782, 317) with delta (0, 0)
Screenshot: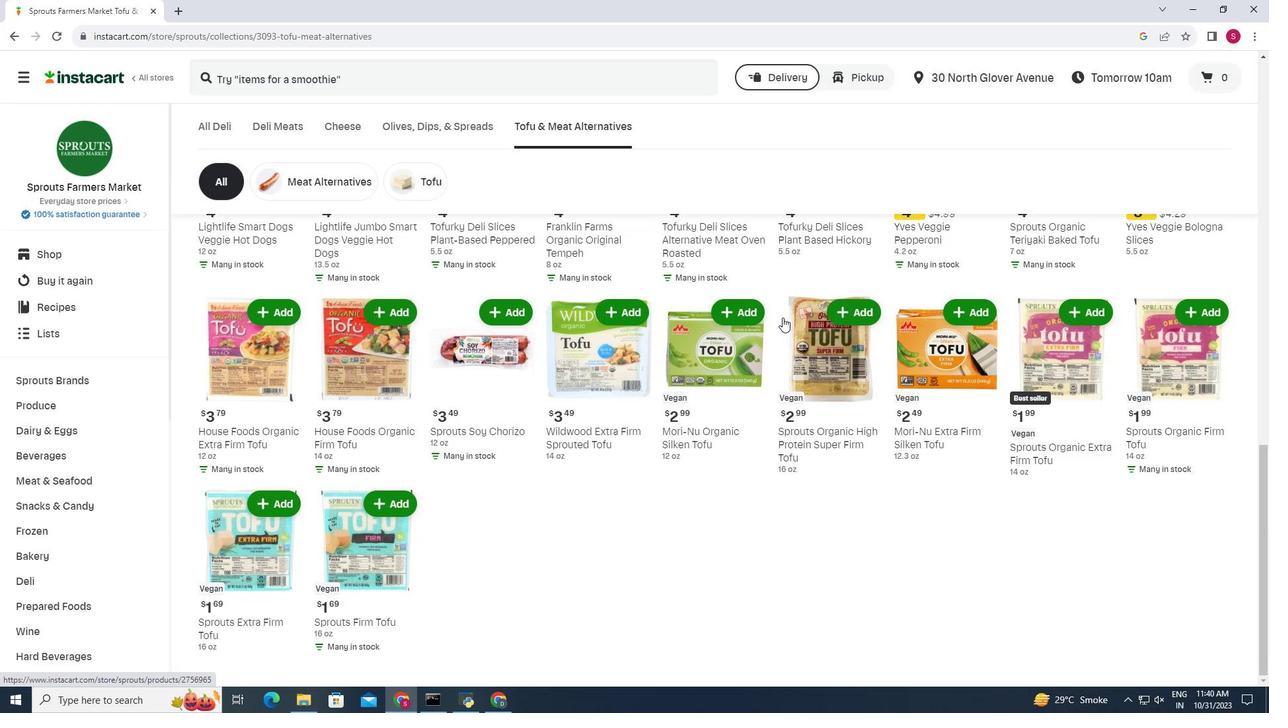 
Action: Mouse moved to (757, 303)
Screenshot: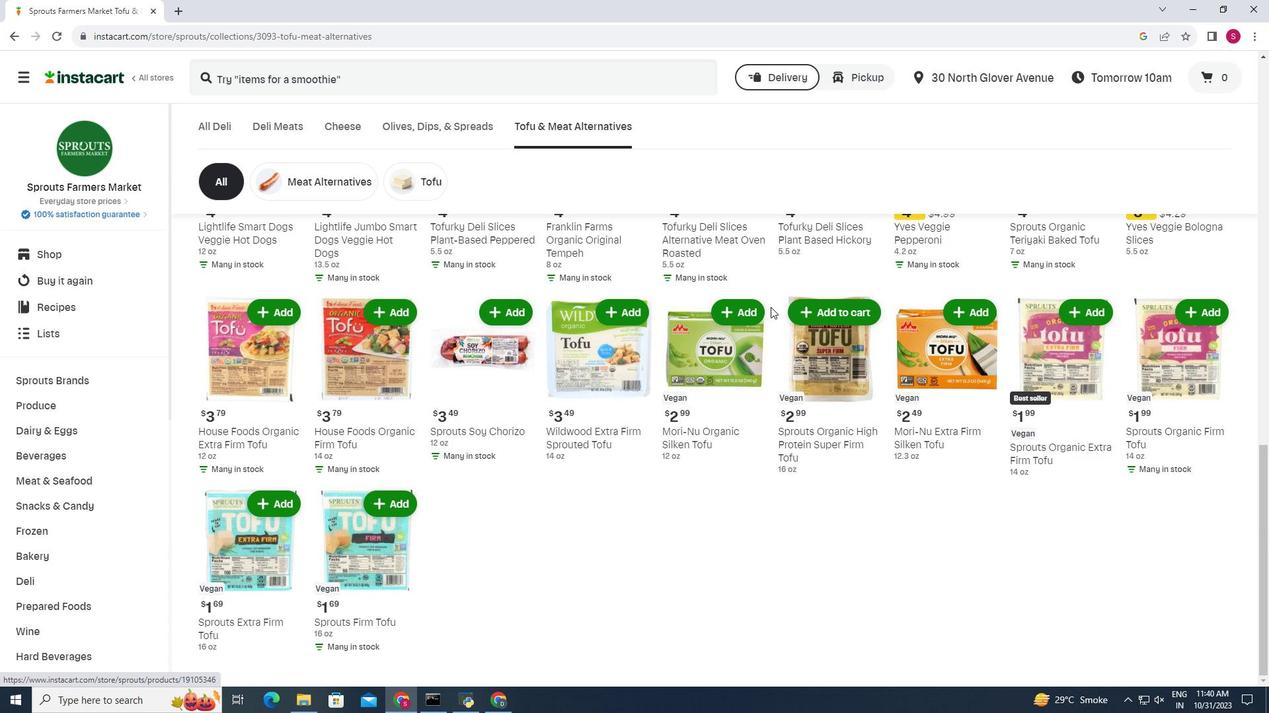 
